 Task: Create a due date automation trigger when advanced on, 2 hours before a card is due add fields with custom field "Resume" set to a date between 1 and 7 days ago.
Action: Mouse moved to (850, 260)
Screenshot: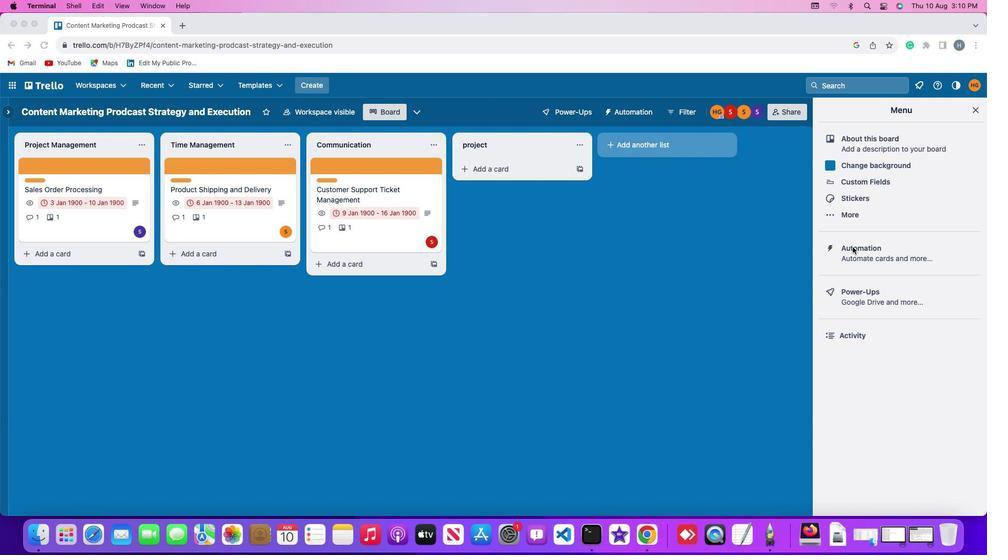 
Action: Mouse pressed left at (850, 260)
Screenshot: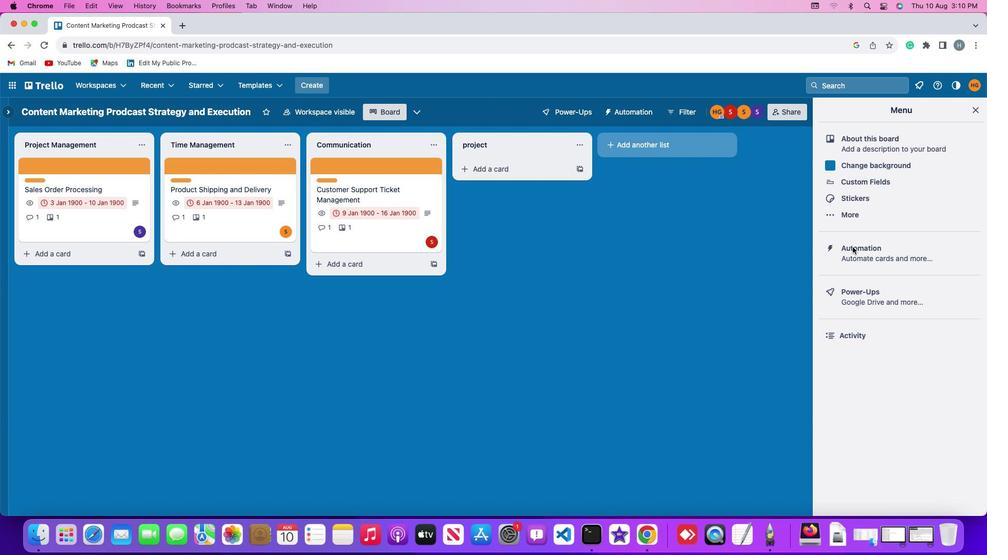 
Action: Mouse pressed left at (850, 260)
Screenshot: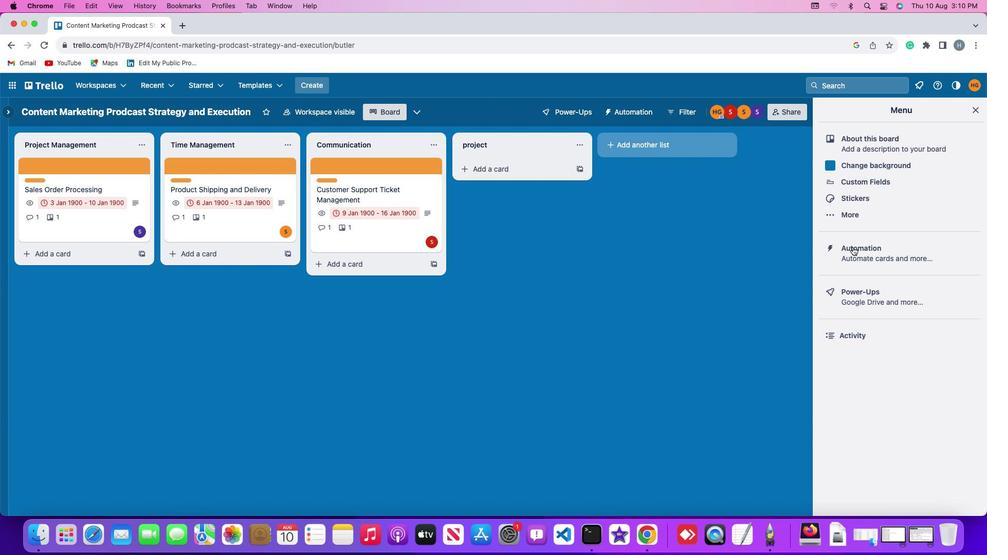 
Action: Mouse moved to (98, 257)
Screenshot: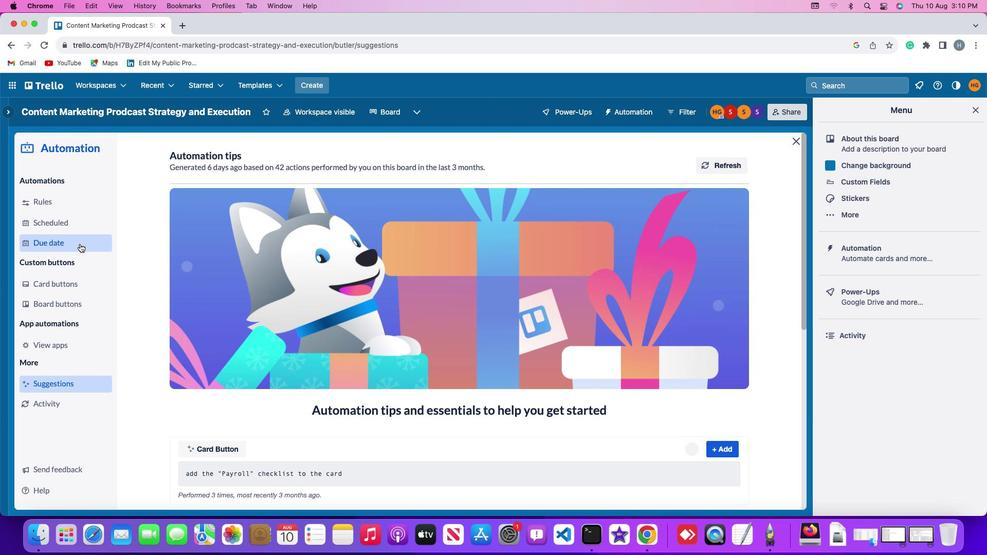 
Action: Mouse pressed left at (98, 257)
Screenshot: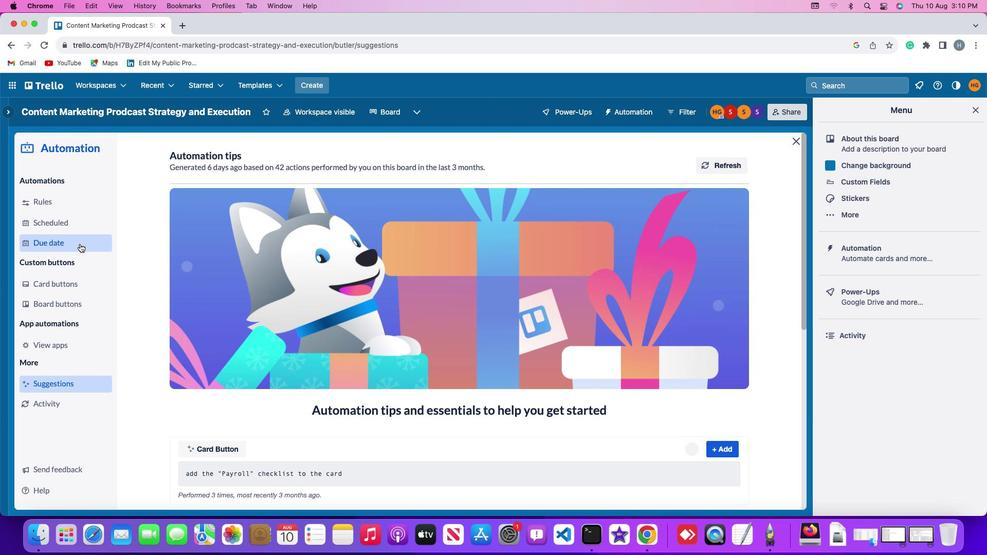 
Action: Mouse moved to (691, 181)
Screenshot: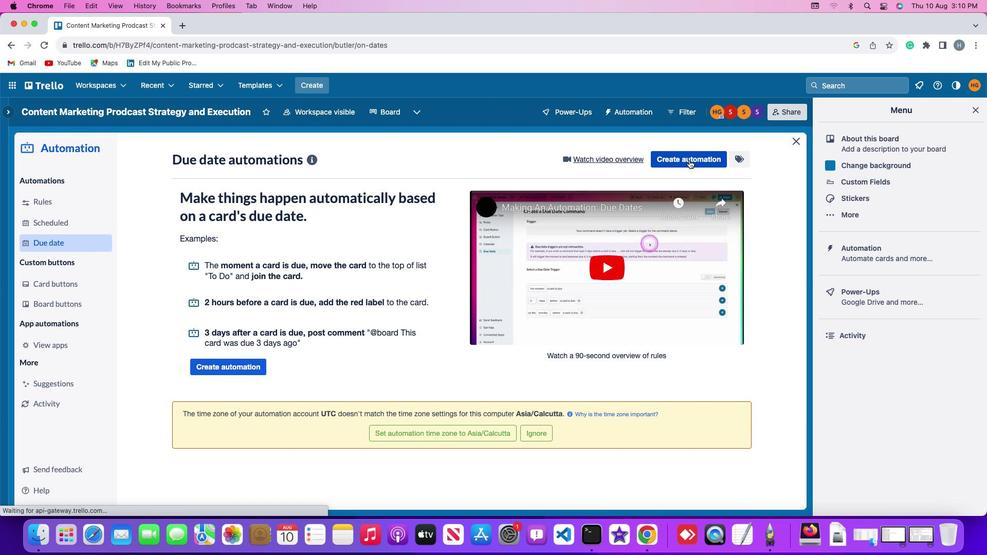 
Action: Mouse pressed left at (691, 181)
Screenshot: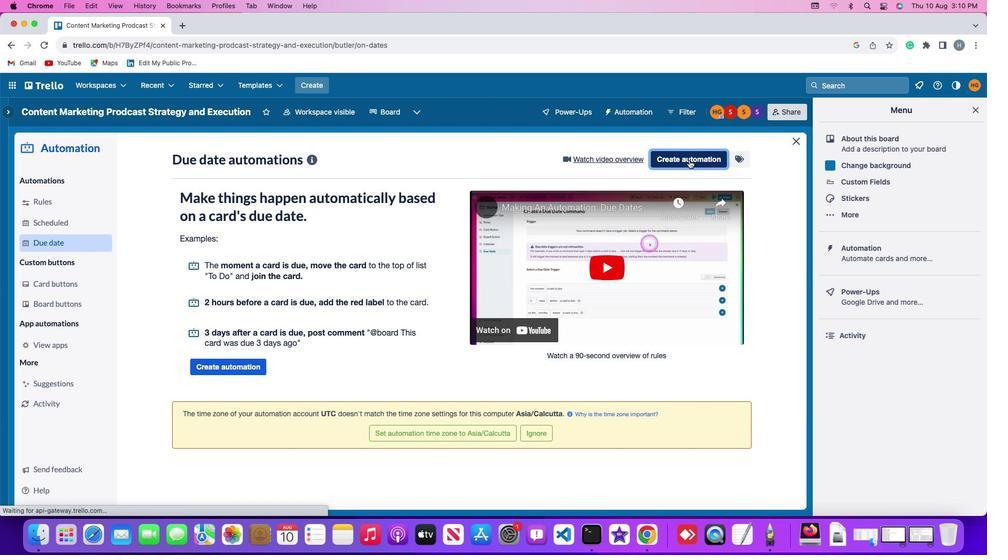 
Action: Mouse moved to (233, 265)
Screenshot: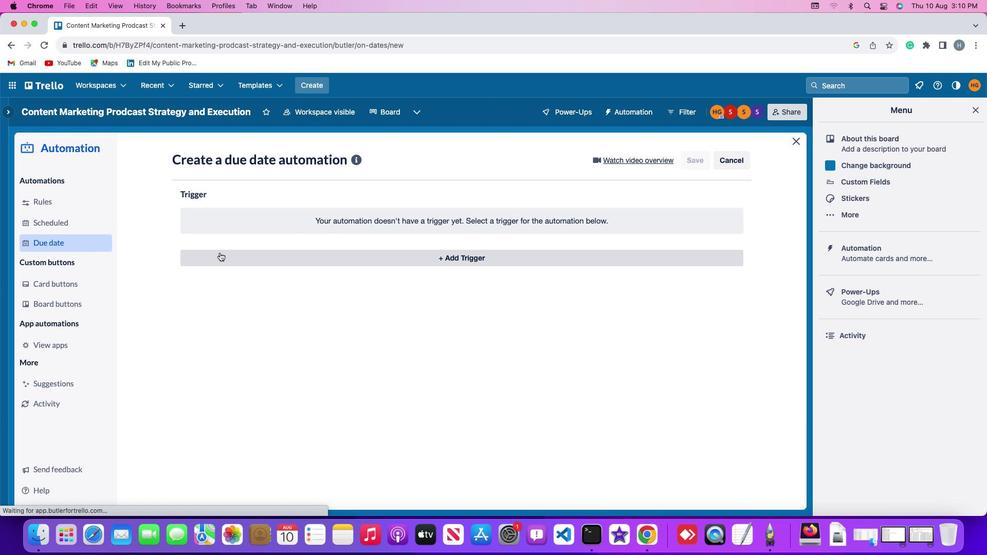 
Action: Mouse pressed left at (233, 265)
Screenshot: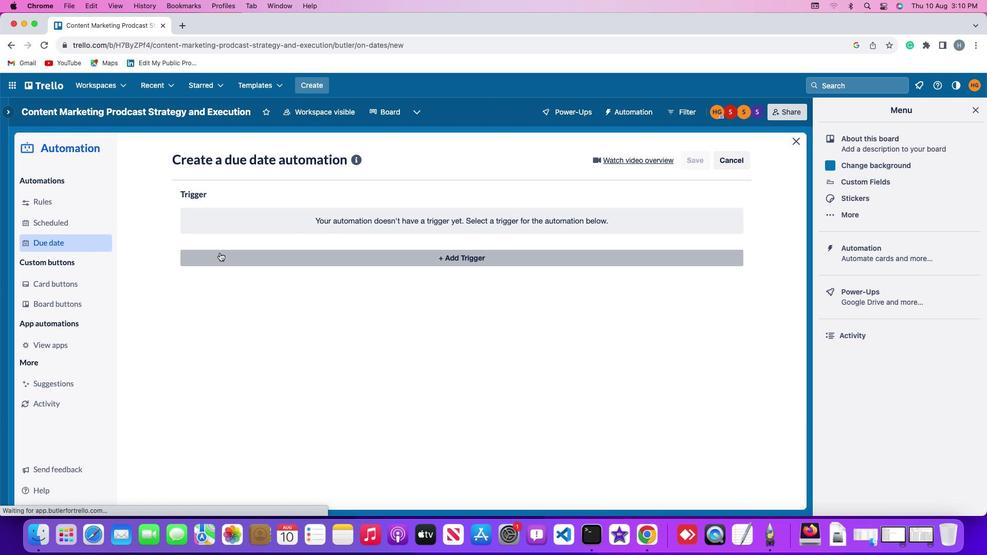 
Action: Mouse moved to (221, 408)
Screenshot: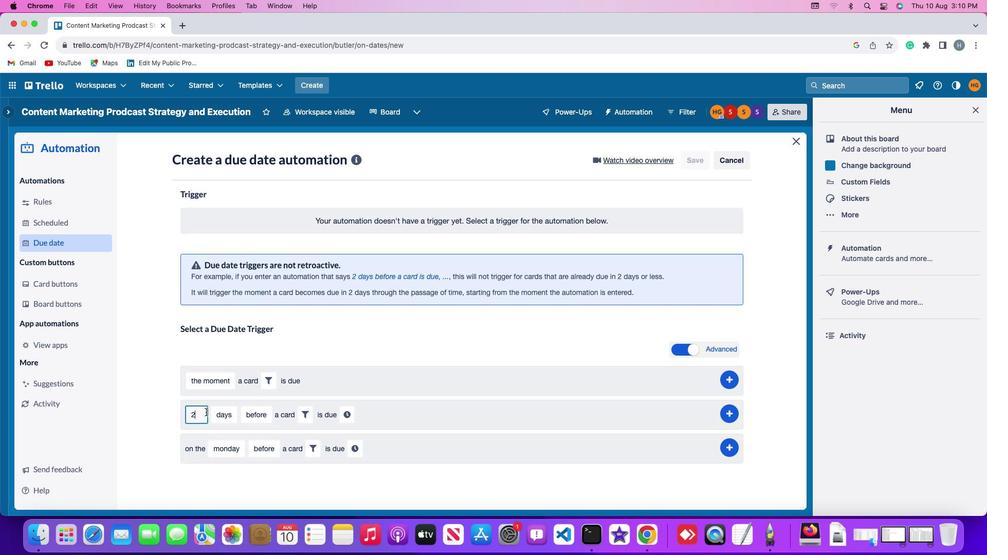
Action: Mouse pressed left at (221, 408)
Screenshot: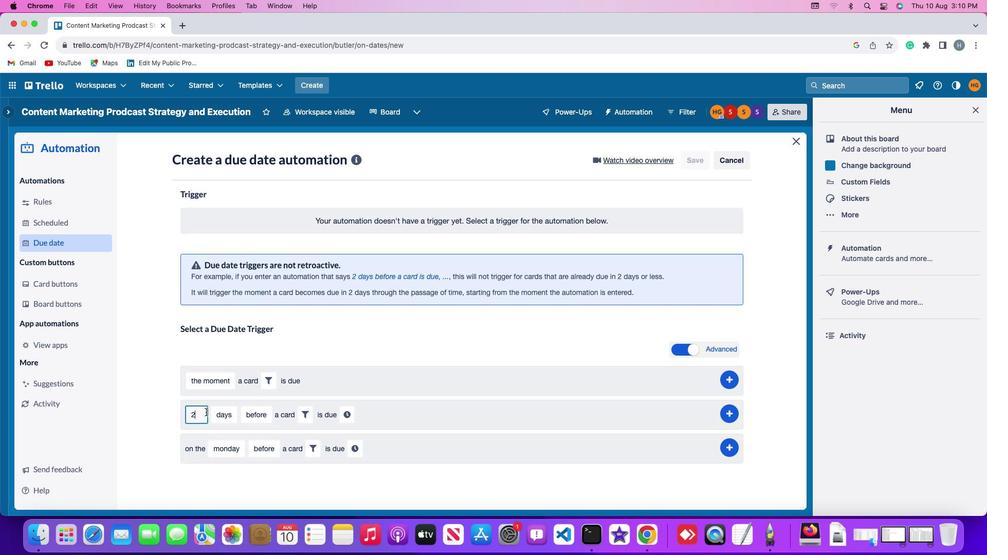 
Action: Mouse moved to (221, 409)
Screenshot: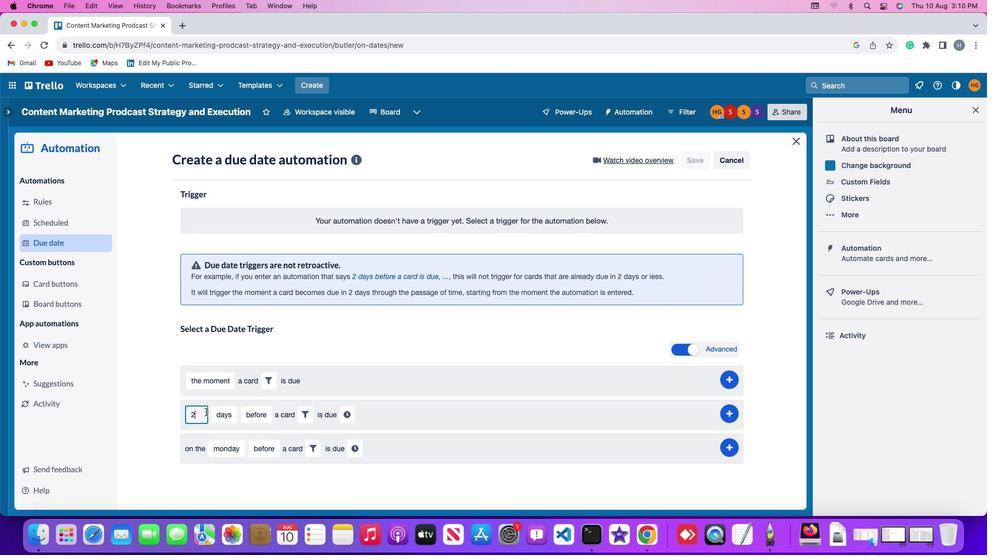 
Action: Key pressed Key.backspace
Screenshot: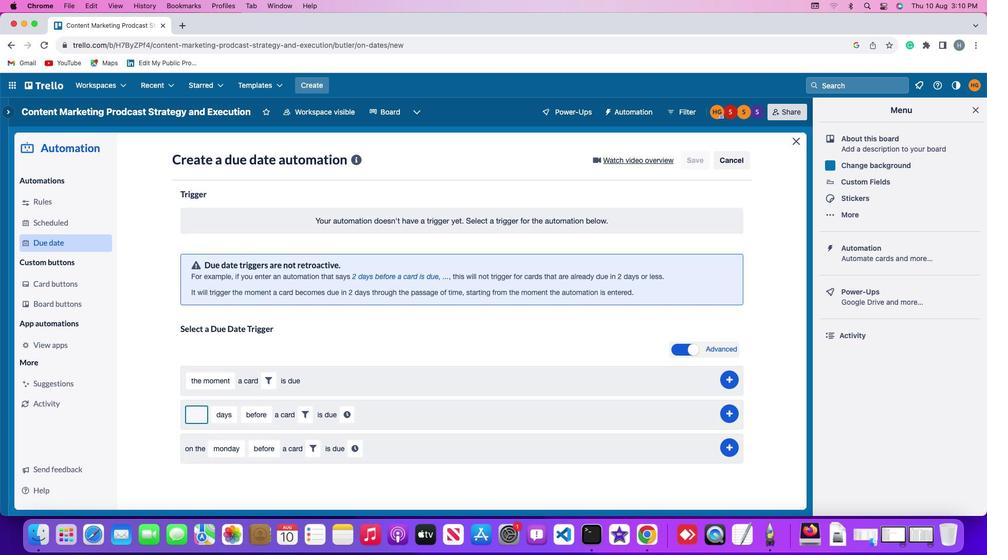 
Action: Mouse moved to (221, 409)
Screenshot: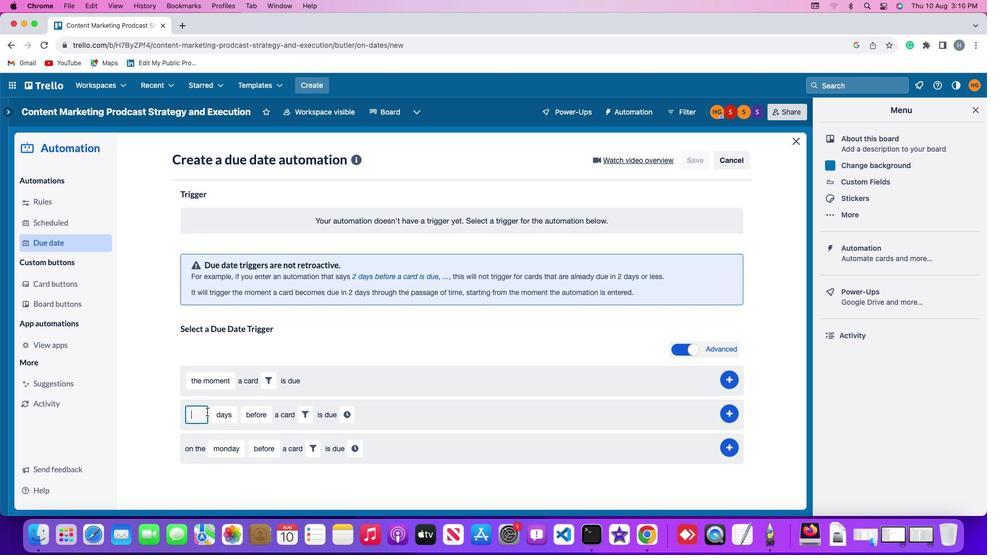 
Action: Key pressed '2'
Screenshot: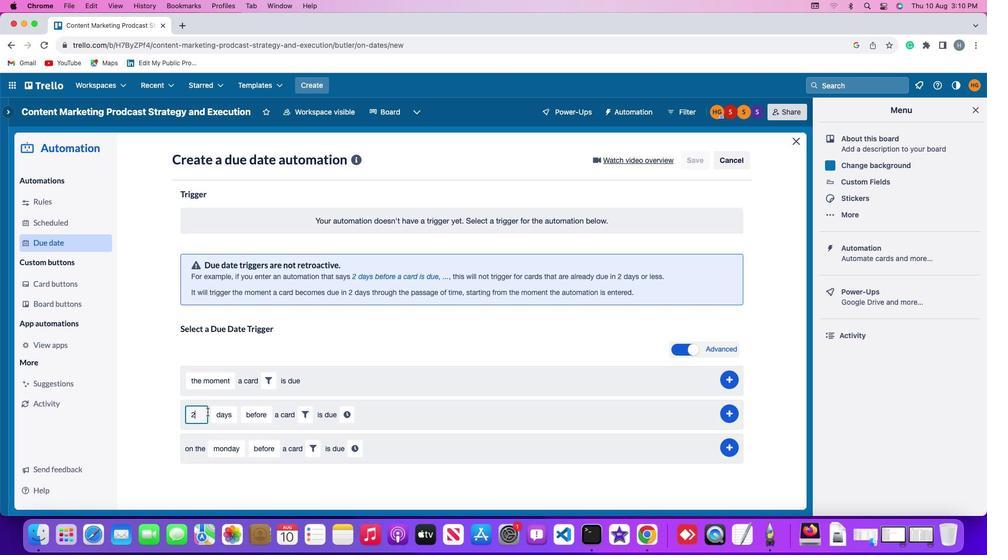 
Action: Mouse moved to (236, 411)
Screenshot: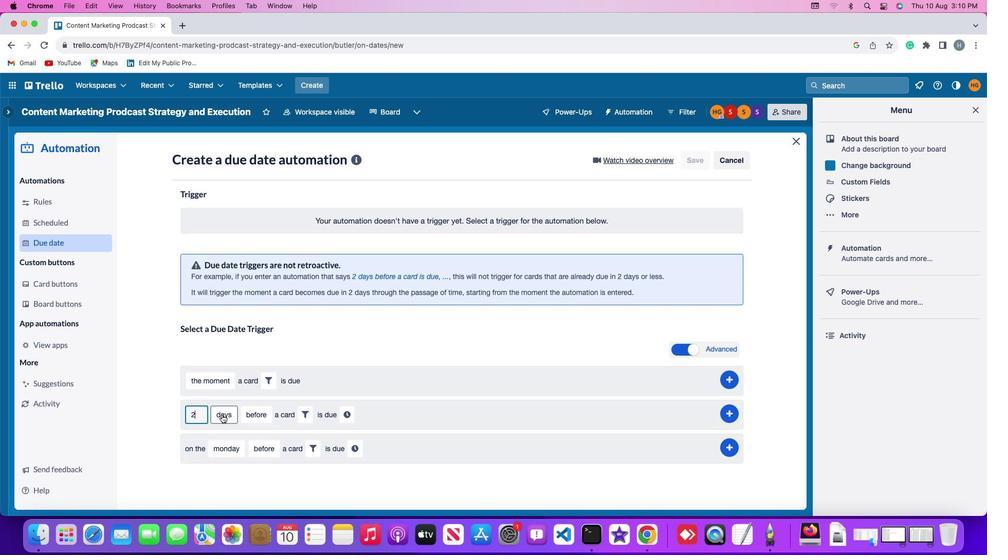 
Action: Mouse pressed left at (236, 411)
Screenshot: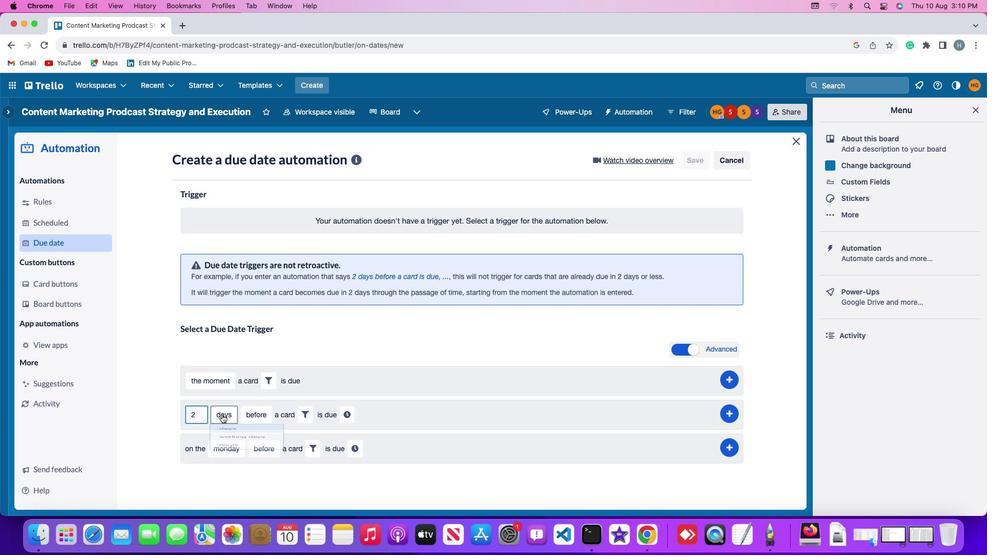 
Action: Mouse moved to (249, 468)
Screenshot: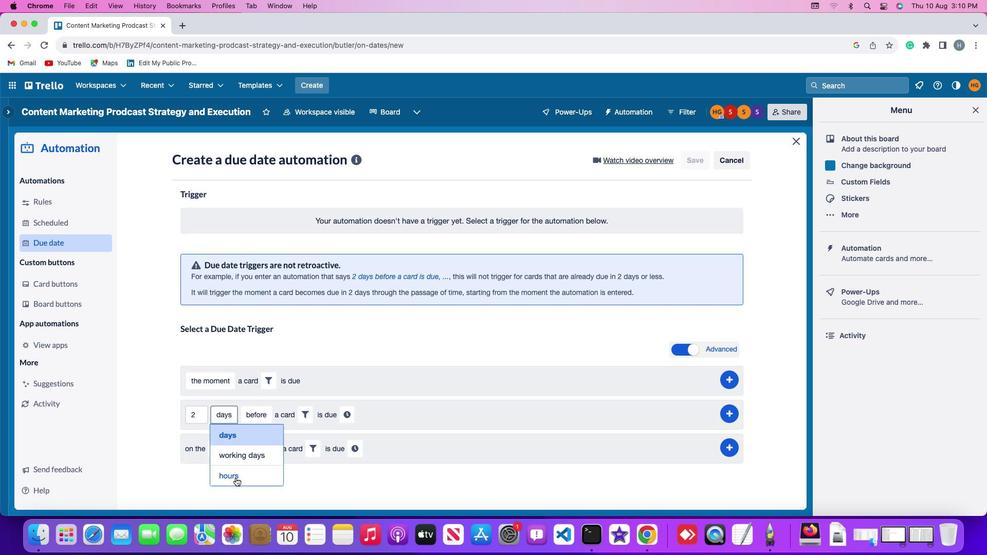 
Action: Mouse pressed left at (249, 468)
Screenshot: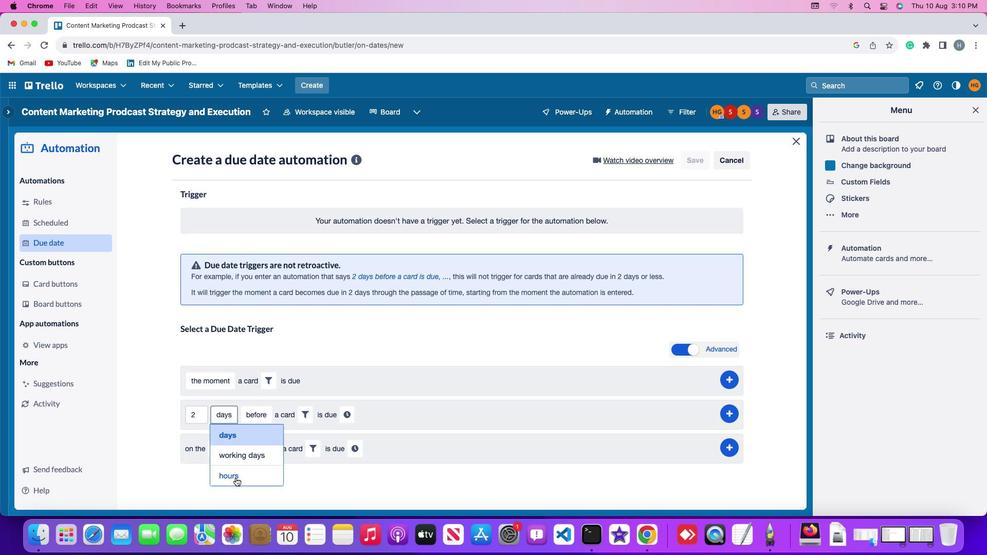 
Action: Mouse moved to (272, 413)
Screenshot: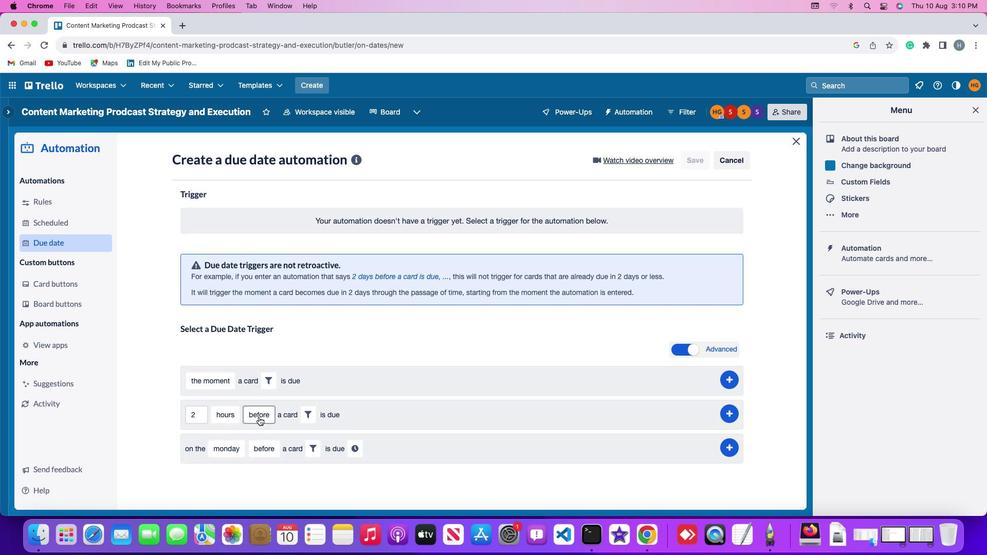 
Action: Mouse pressed left at (272, 413)
Screenshot: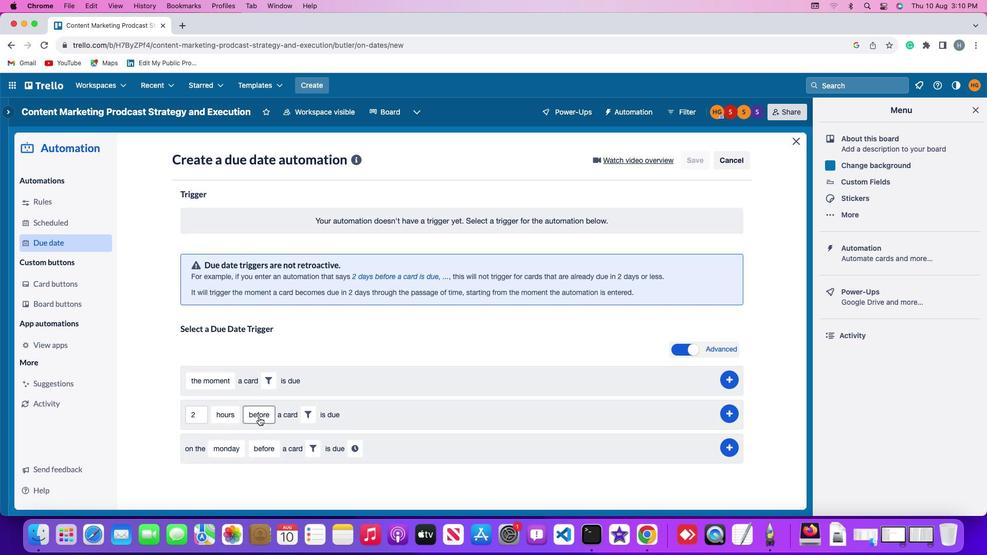 
Action: Mouse moved to (276, 426)
Screenshot: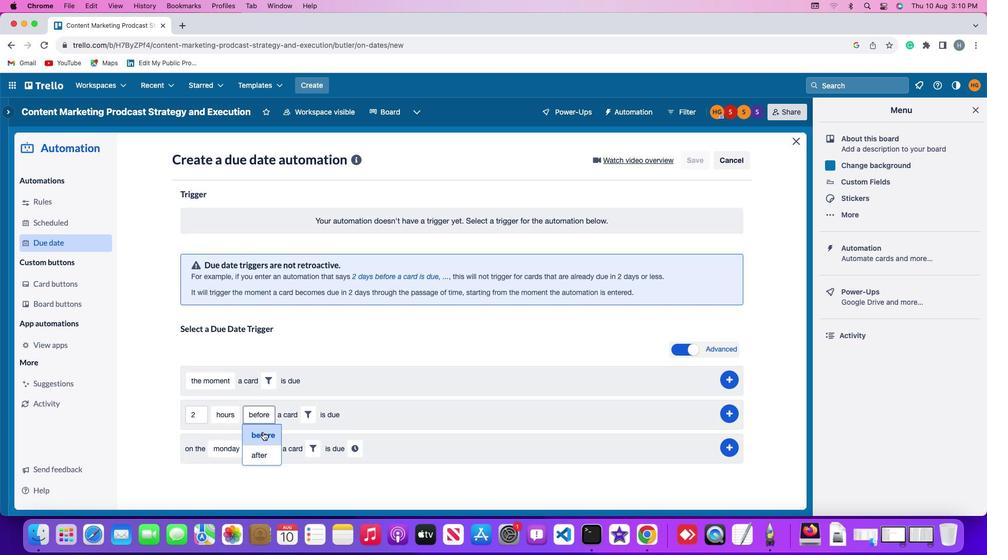 
Action: Mouse pressed left at (276, 426)
Screenshot: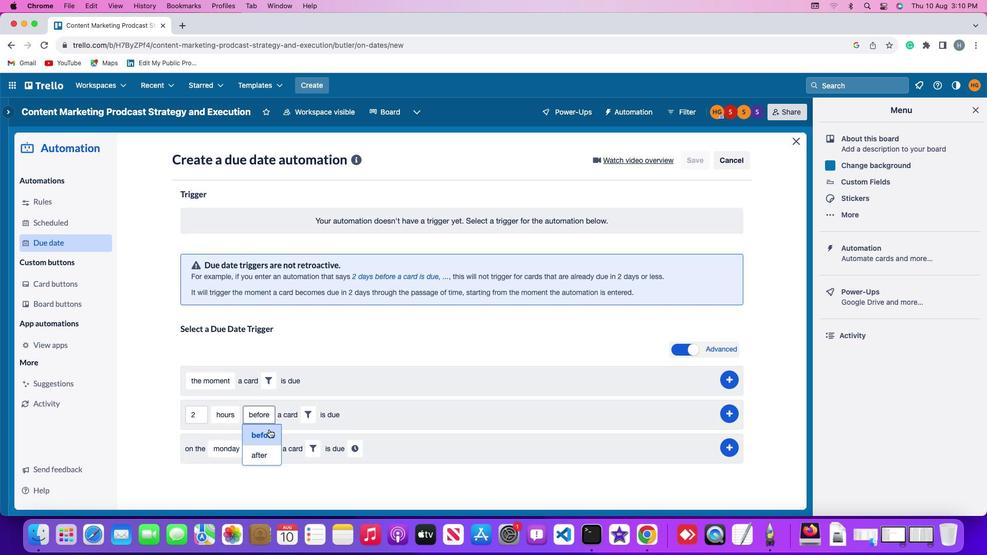 
Action: Mouse moved to (323, 411)
Screenshot: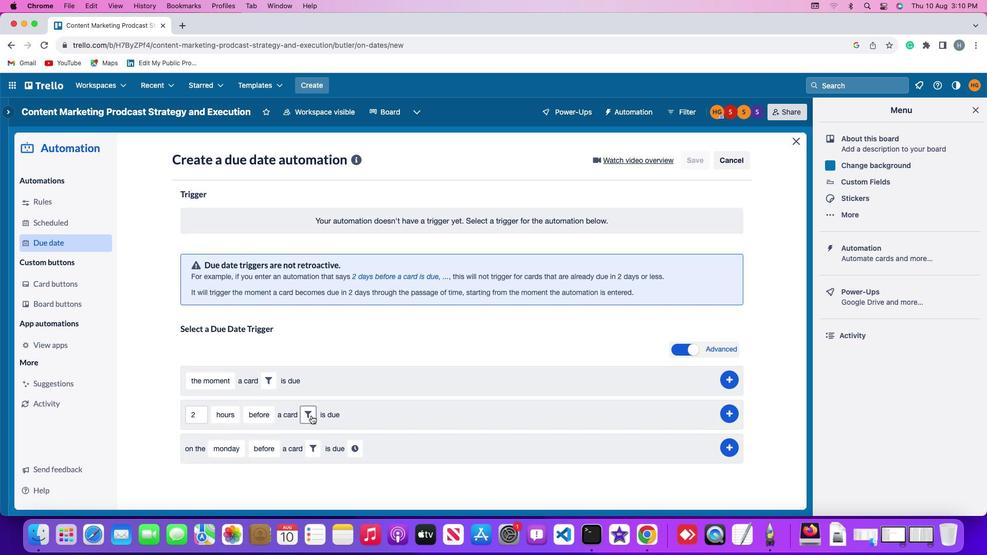 
Action: Mouse pressed left at (323, 411)
Screenshot: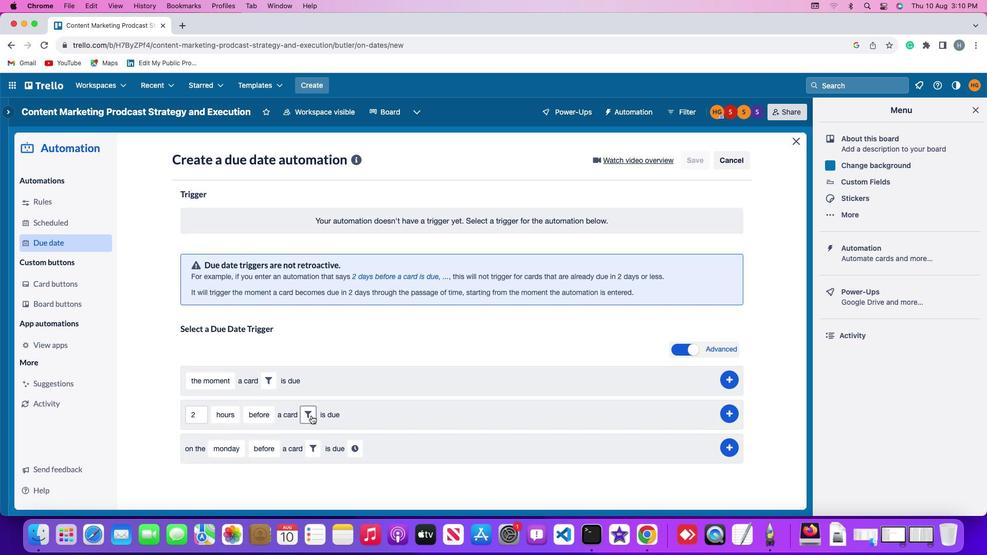 
Action: Mouse moved to (481, 441)
Screenshot: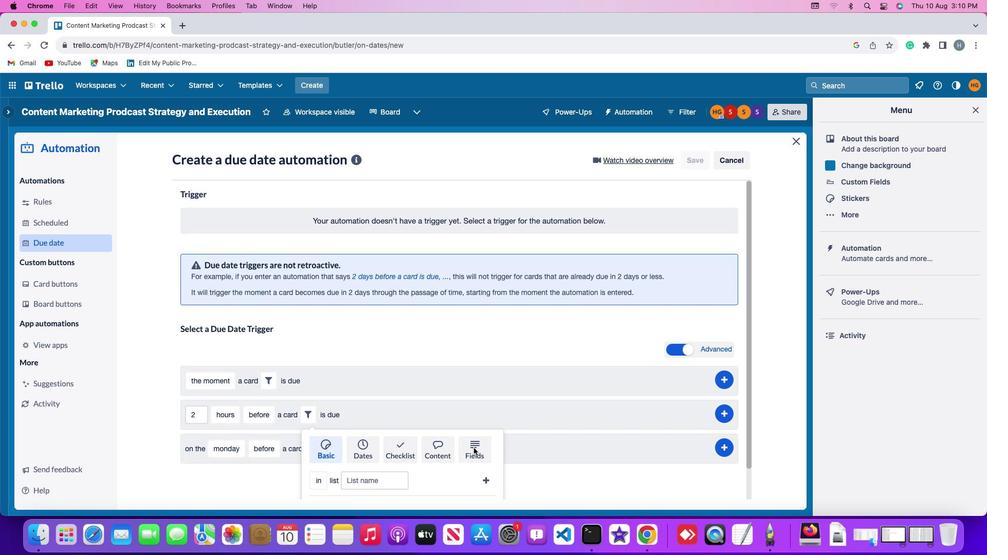 
Action: Mouse pressed left at (481, 441)
Screenshot: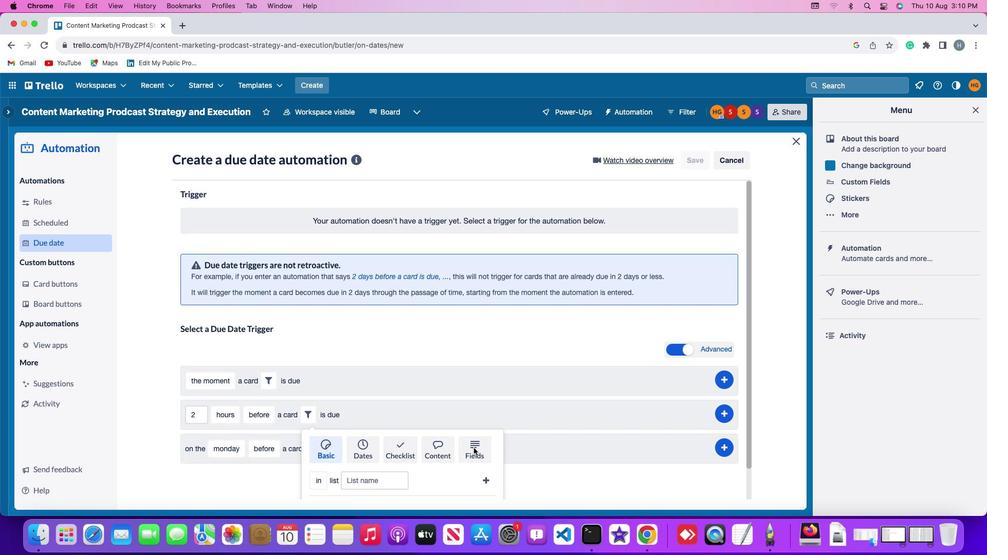 
Action: Mouse moved to (294, 465)
Screenshot: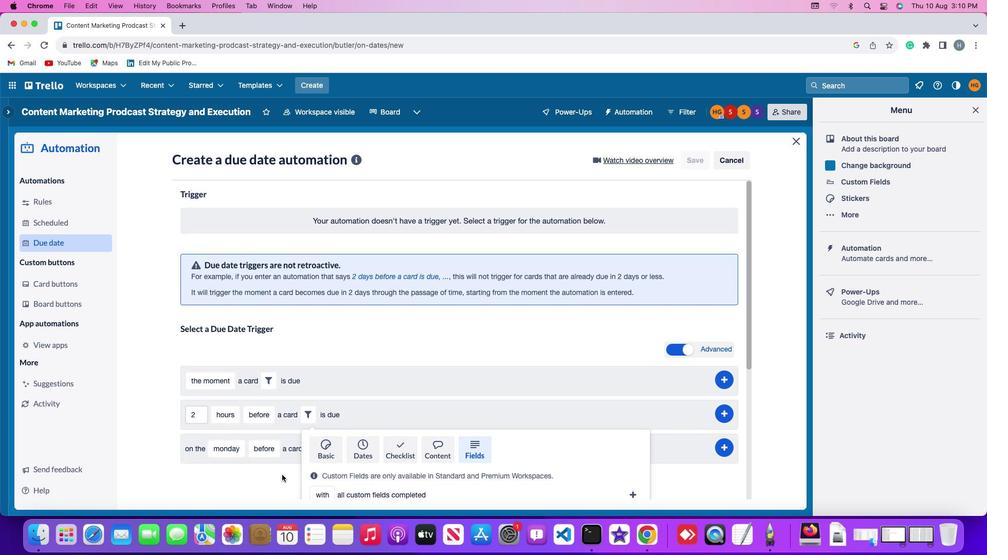 
Action: Mouse scrolled (294, 465) with delta (20, 36)
Screenshot: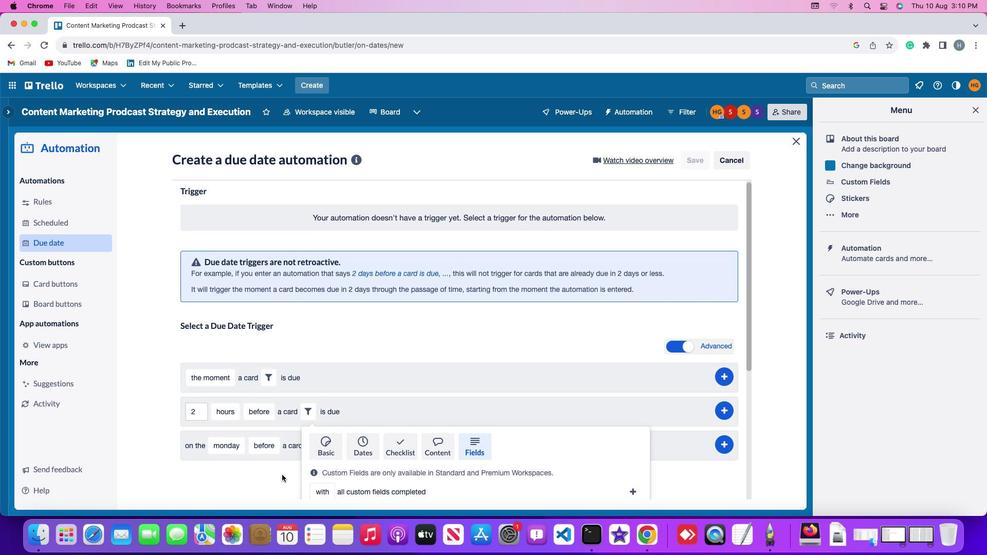 
Action: Mouse scrolled (294, 465) with delta (20, 36)
Screenshot: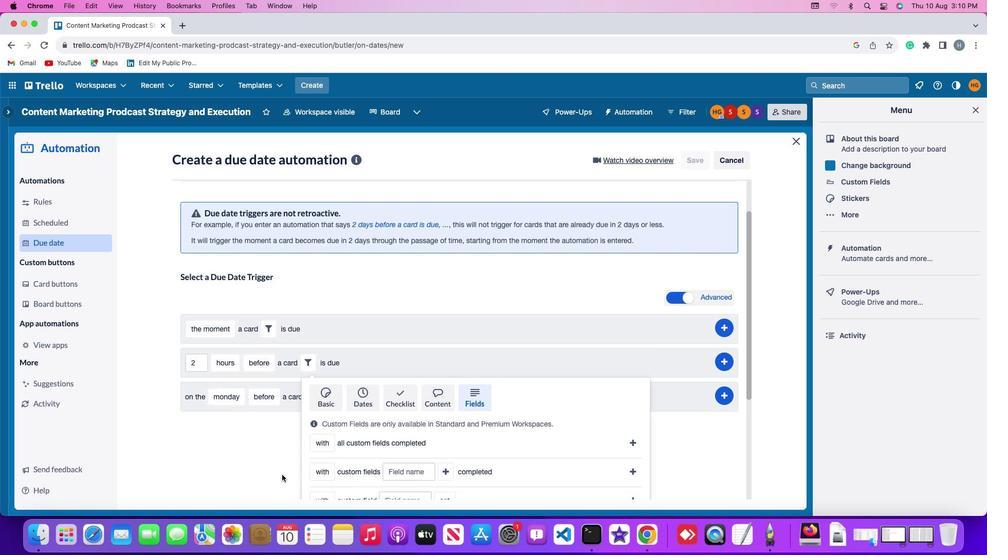 
Action: Mouse scrolled (294, 465) with delta (20, 34)
Screenshot: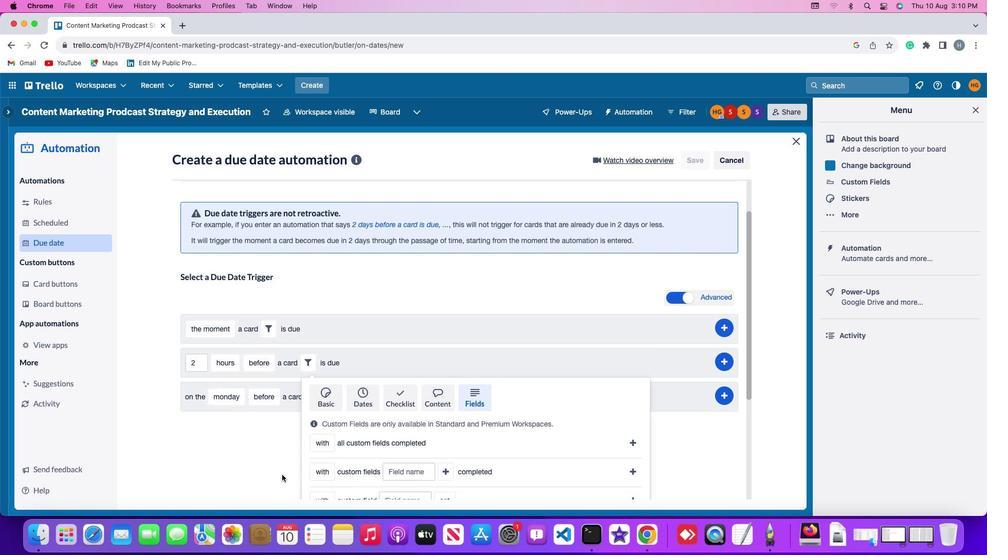 
Action: Mouse scrolled (294, 465) with delta (20, 34)
Screenshot: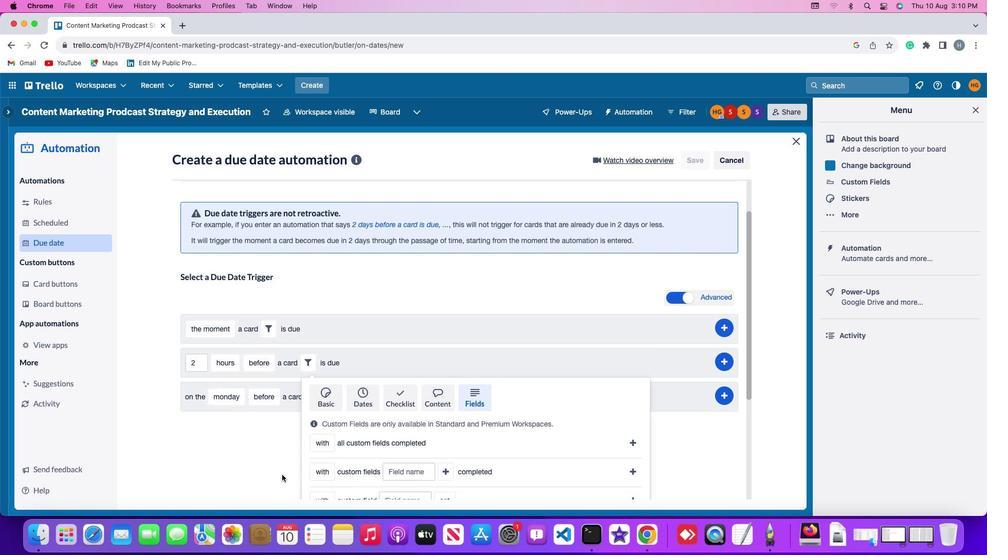 
Action: Mouse scrolled (294, 465) with delta (20, 33)
Screenshot: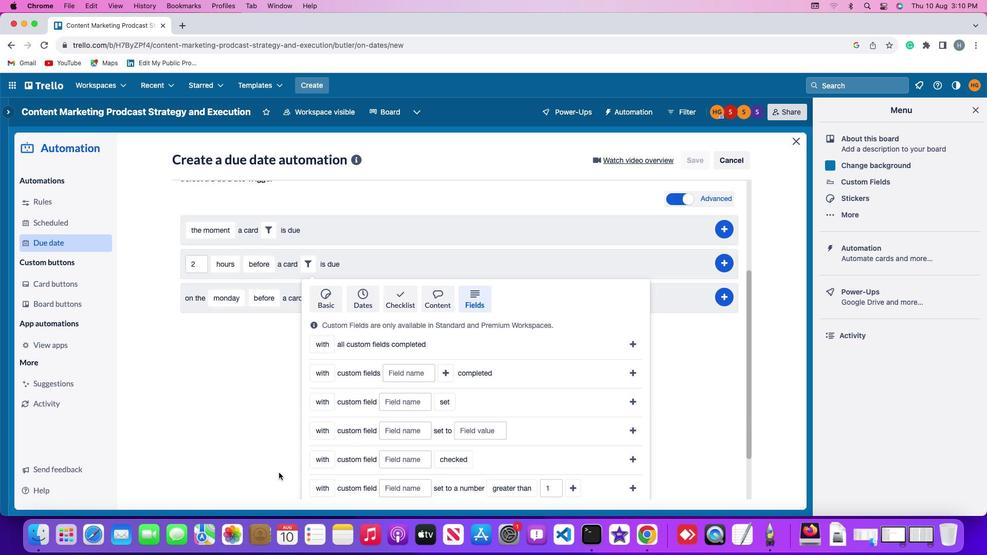 
Action: Mouse scrolled (294, 465) with delta (20, 33)
Screenshot: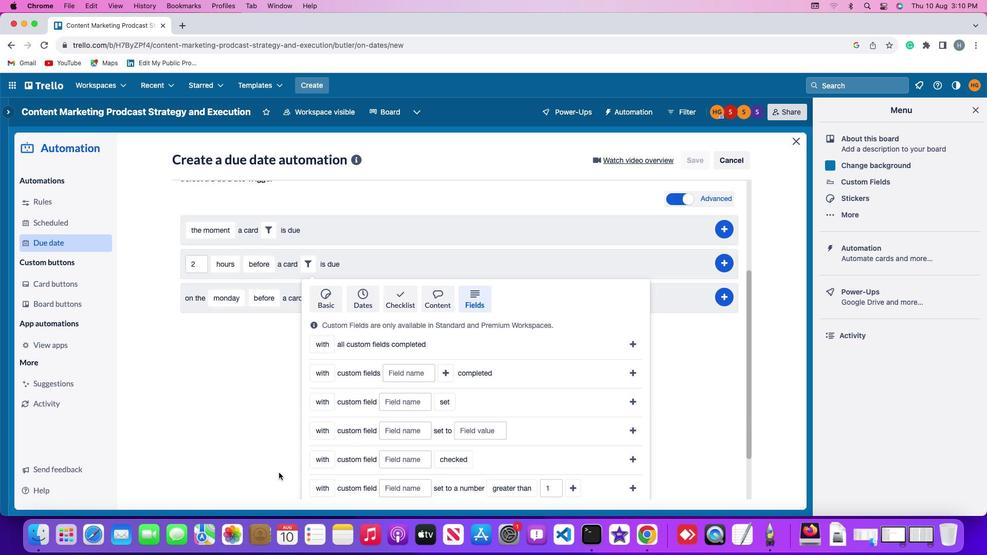 
Action: Mouse moved to (291, 463)
Screenshot: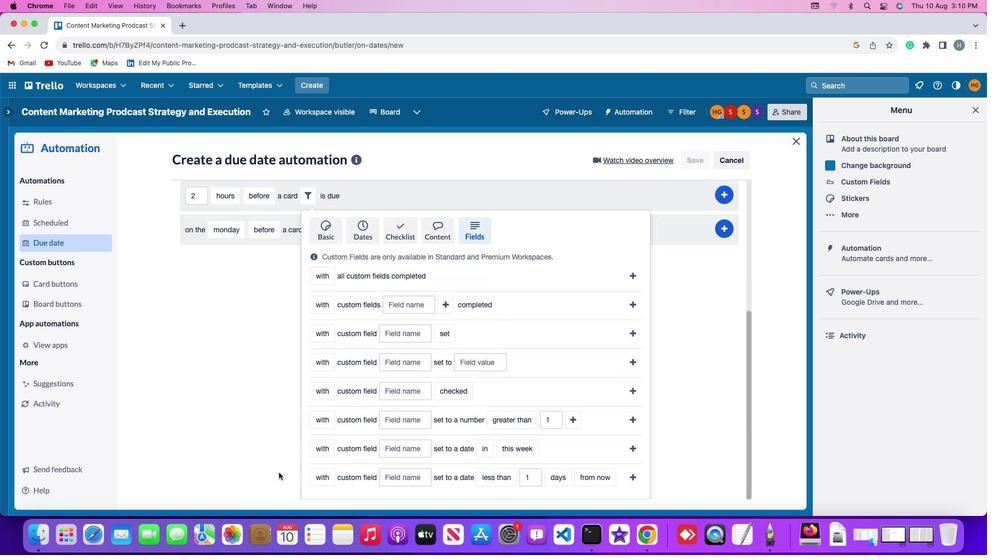 
Action: Mouse scrolled (291, 463) with delta (20, 36)
Screenshot: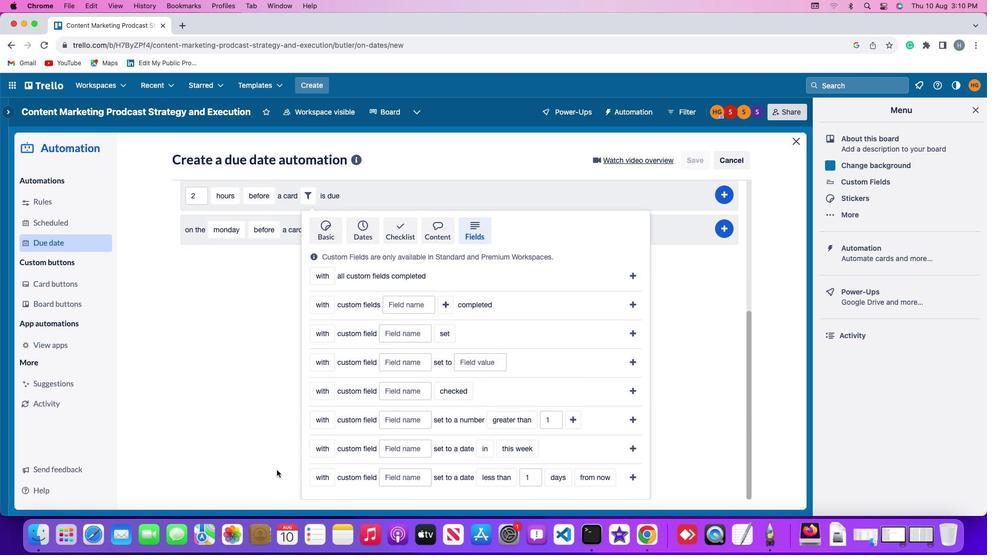 
Action: Mouse moved to (291, 463)
Screenshot: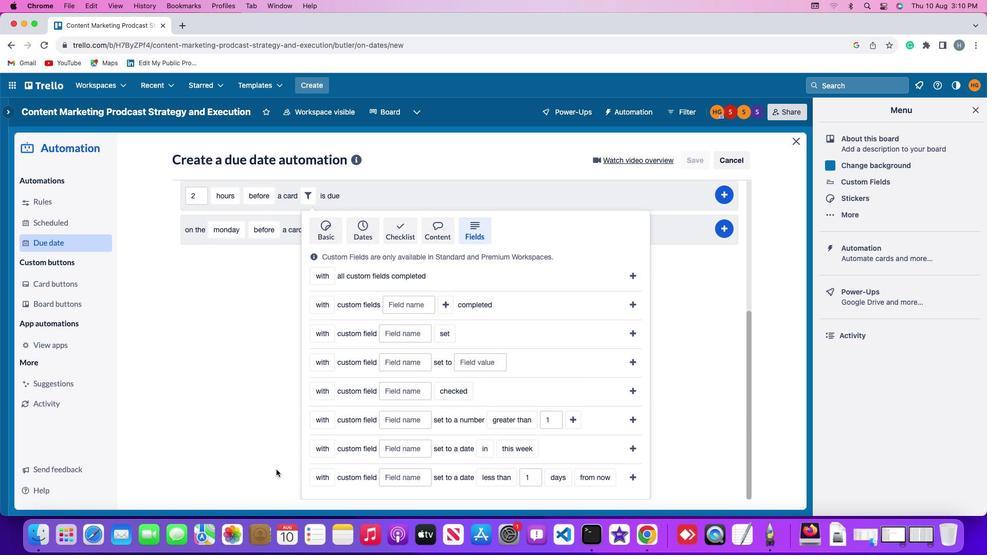 
Action: Mouse scrolled (291, 463) with delta (20, 36)
Screenshot: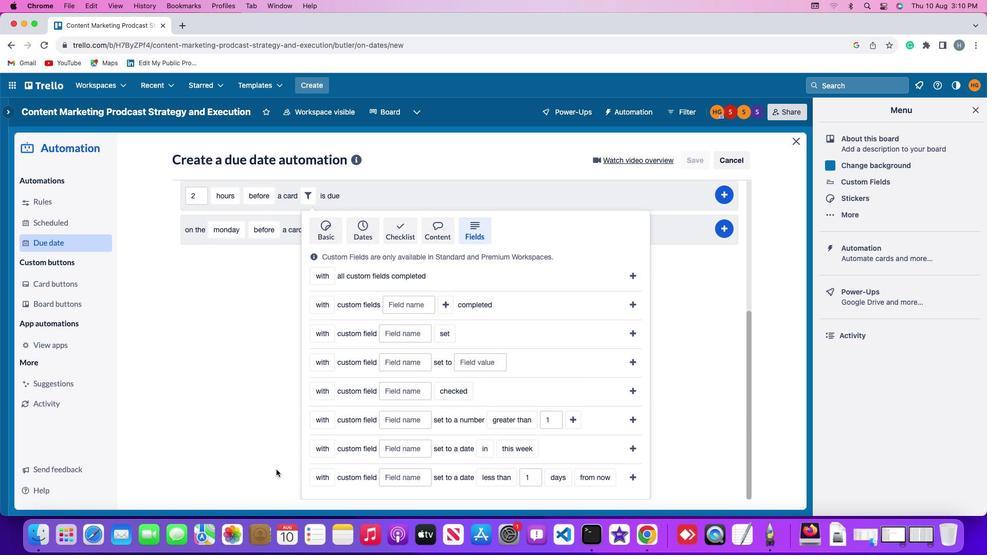 
Action: Mouse moved to (289, 460)
Screenshot: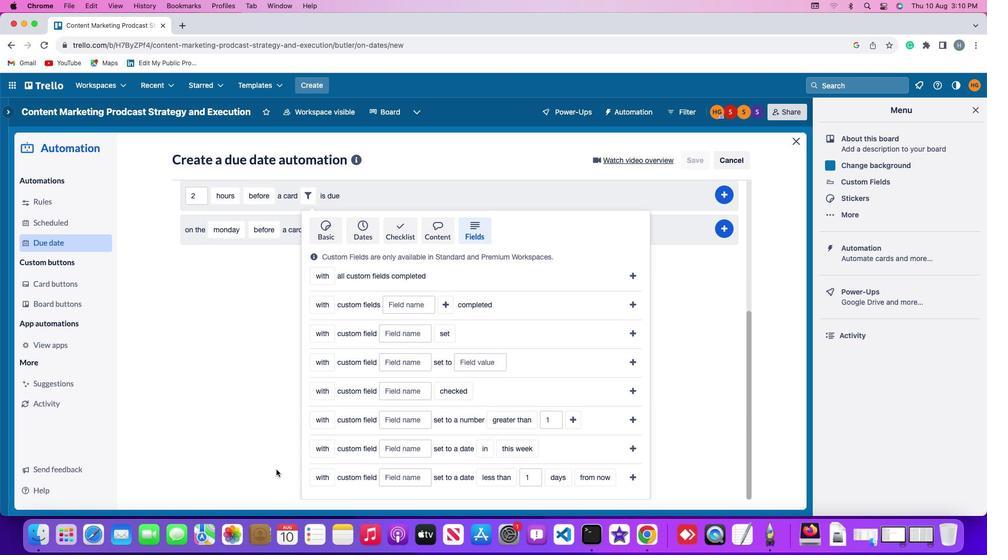 
Action: Mouse scrolled (289, 460) with delta (20, 35)
Screenshot: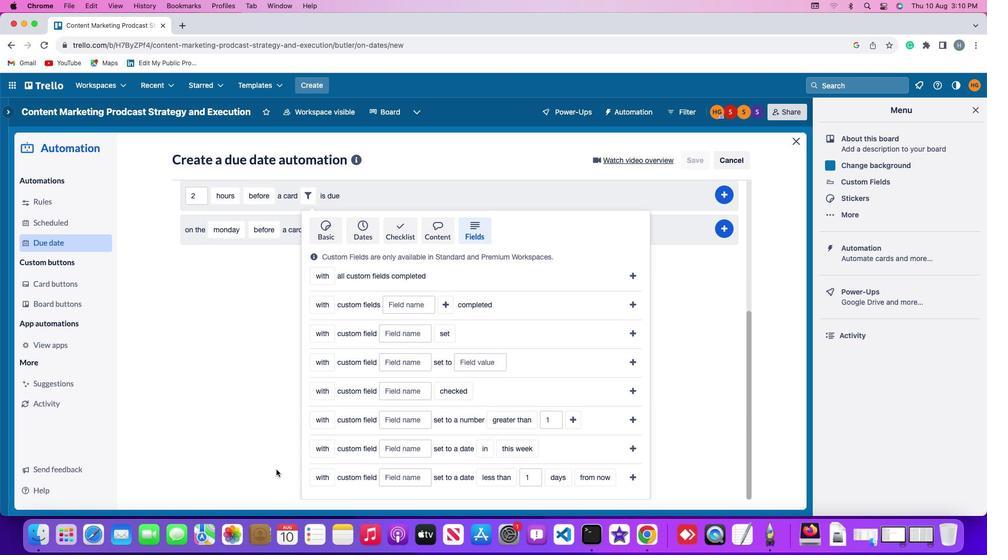 
Action: Mouse moved to (342, 466)
Screenshot: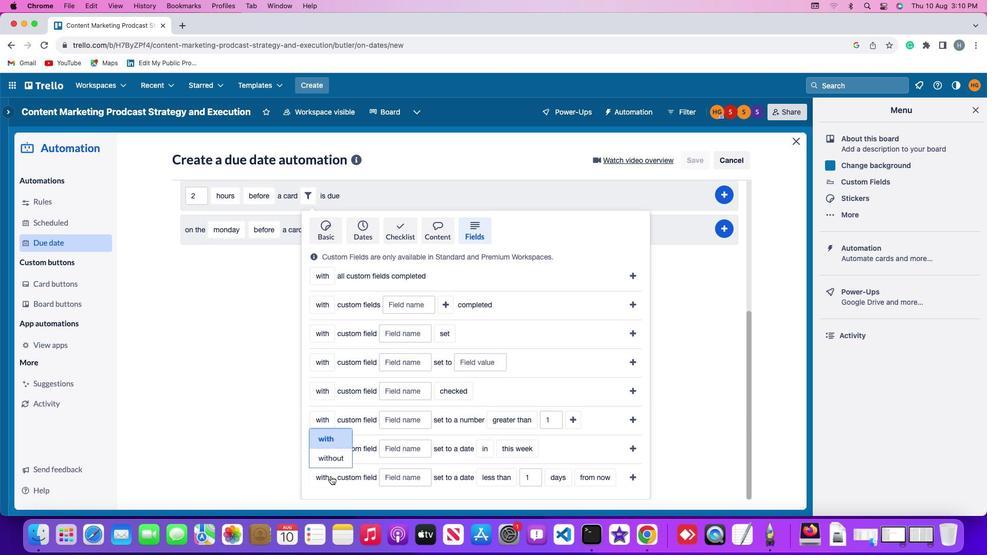
Action: Mouse pressed left at (342, 466)
Screenshot: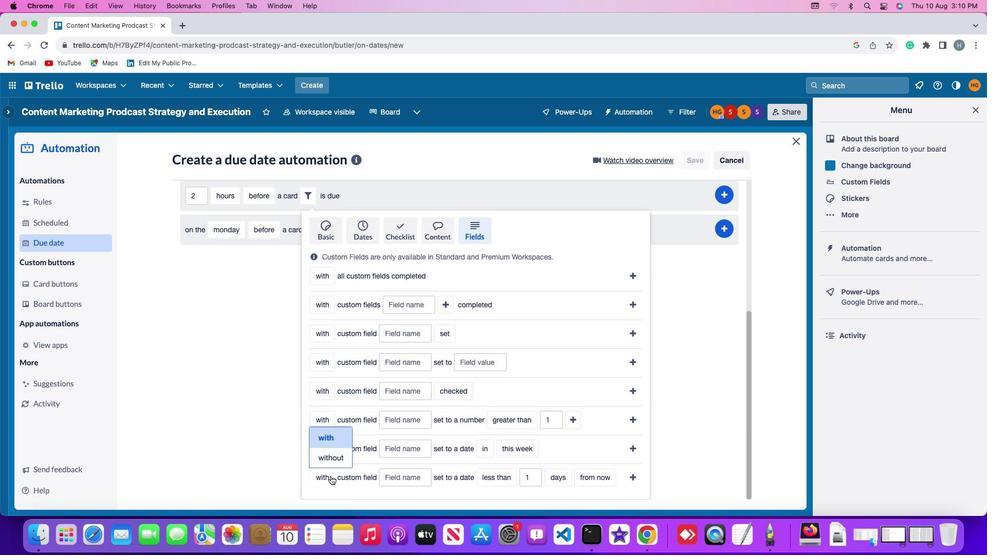 
Action: Mouse moved to (344, 434)
Screenshot: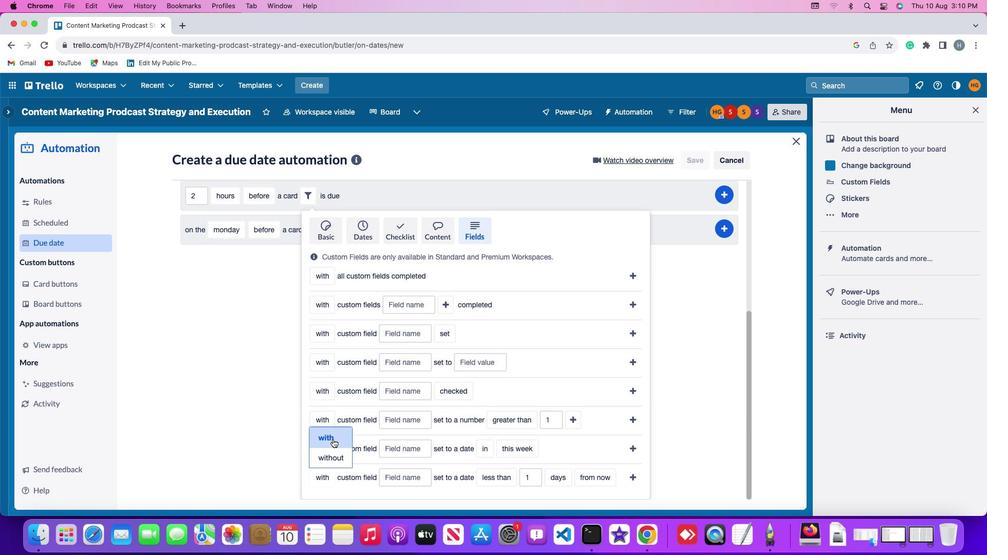 
Action: Mouse pressed left at (344, 434)
Screenshot: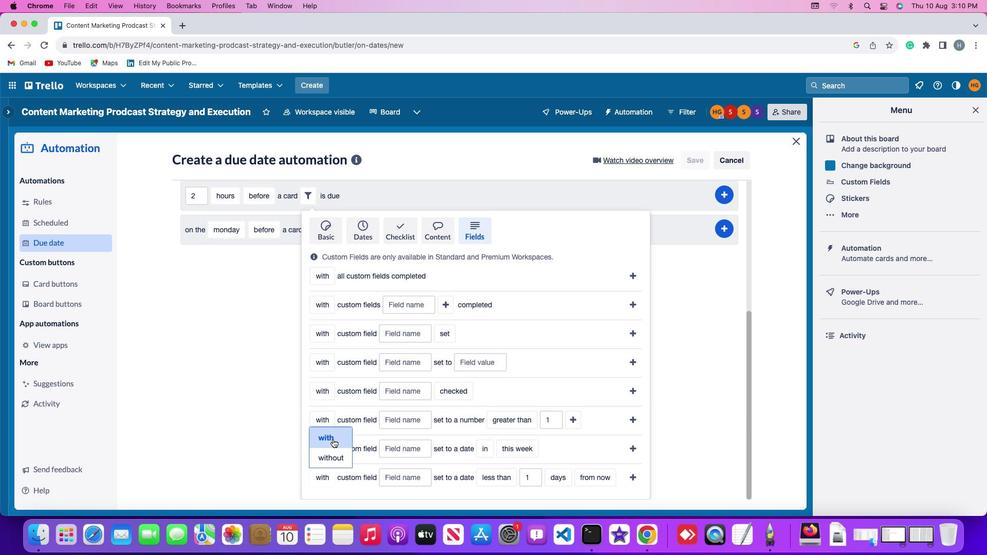 
Action: Mouse moved to (413, 465)
Screenshot: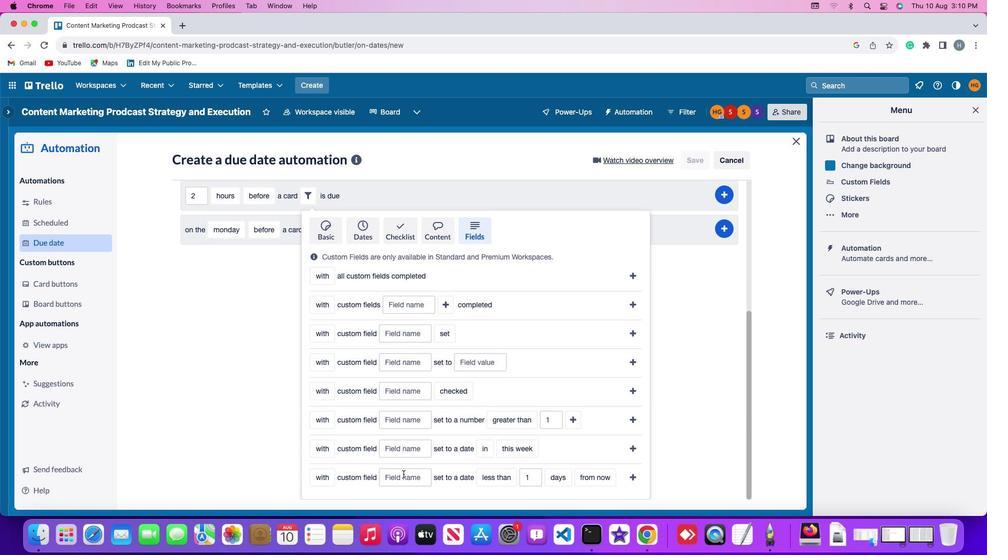 
Action: Mouse pressed left at (413, 465)
Screenshot: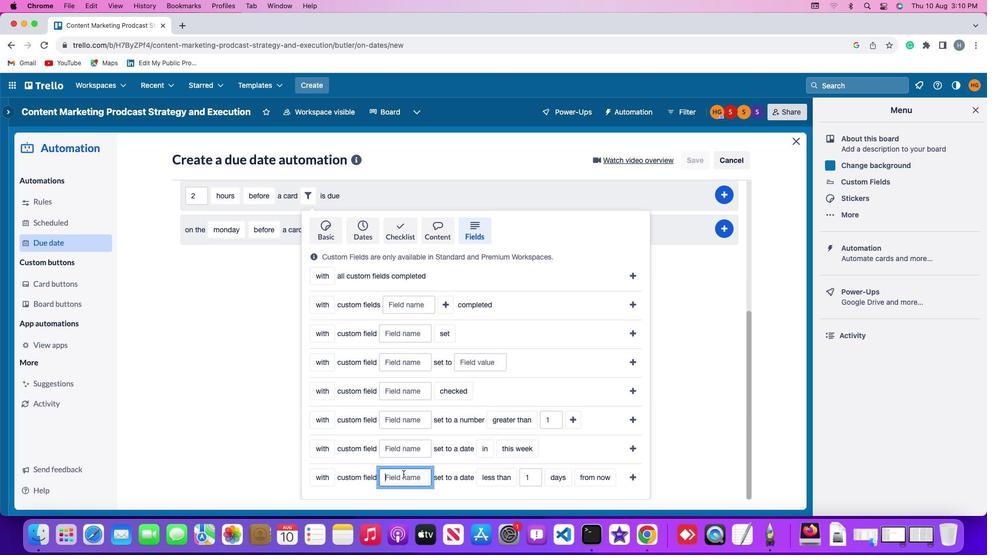 
Action: Mouse moved to (413, 465)
Screenshot: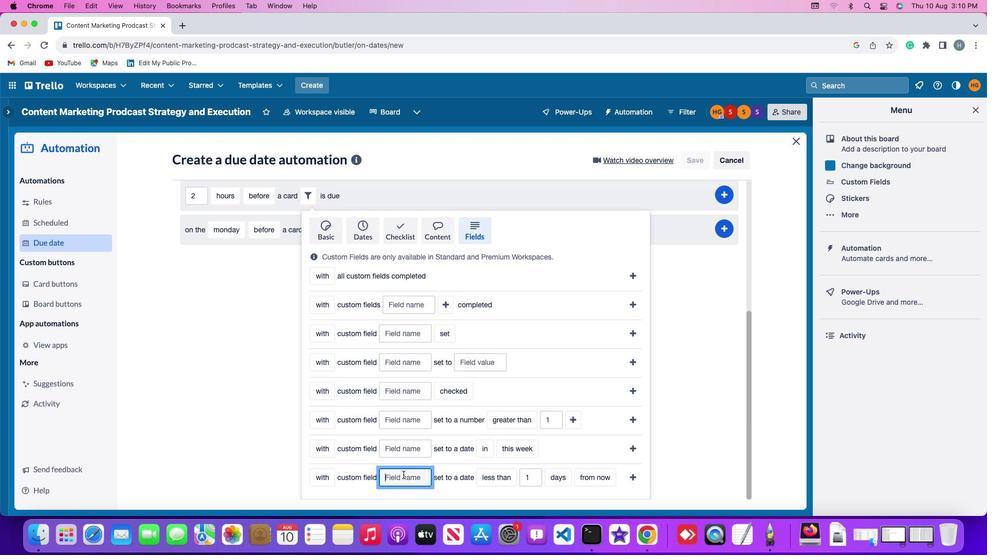 
Action: Key pressed Key.shift'R''e''s''u''m''e'
Screenshot: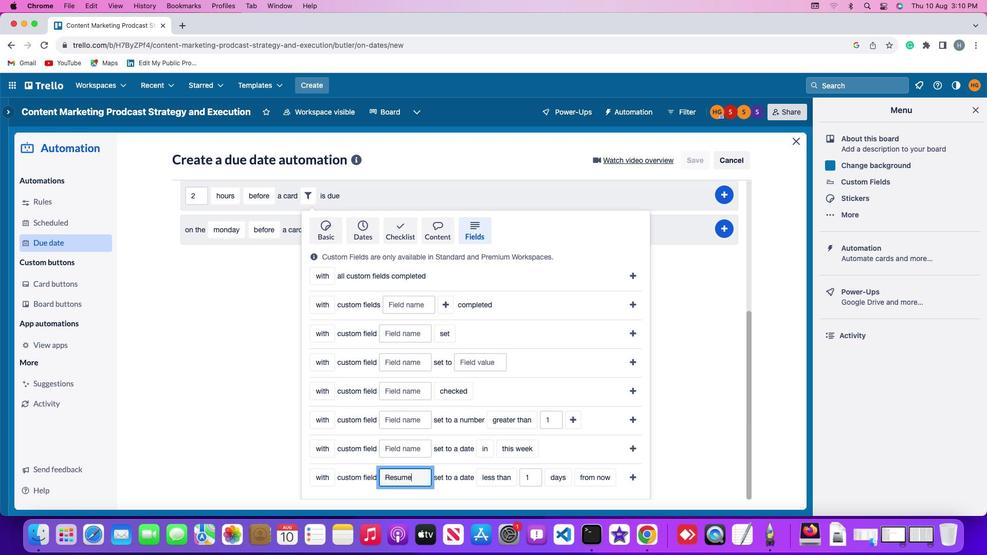
Action: Mouse moved to (509, 473)
Screenshot: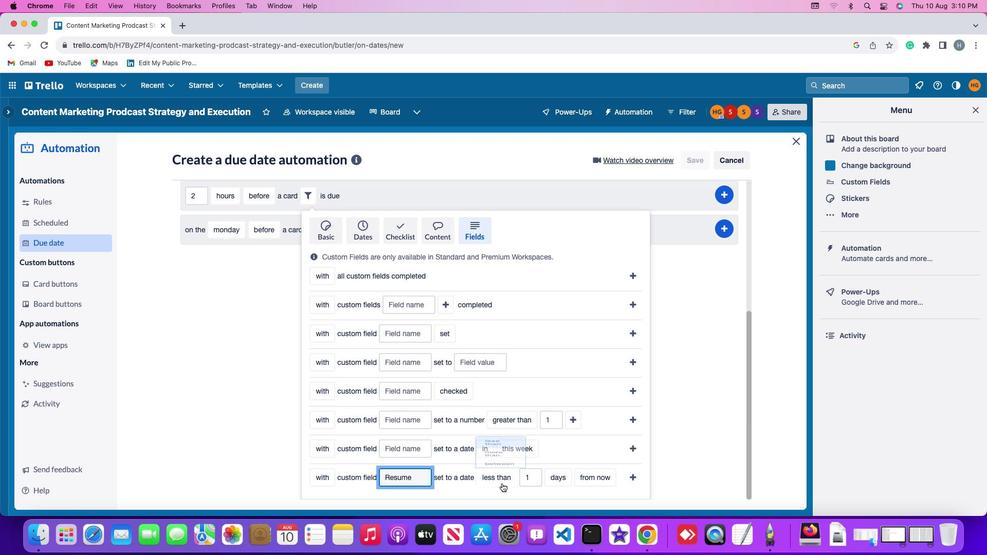 
Action: Mouse pressed left at (509, 473)
Screenshot: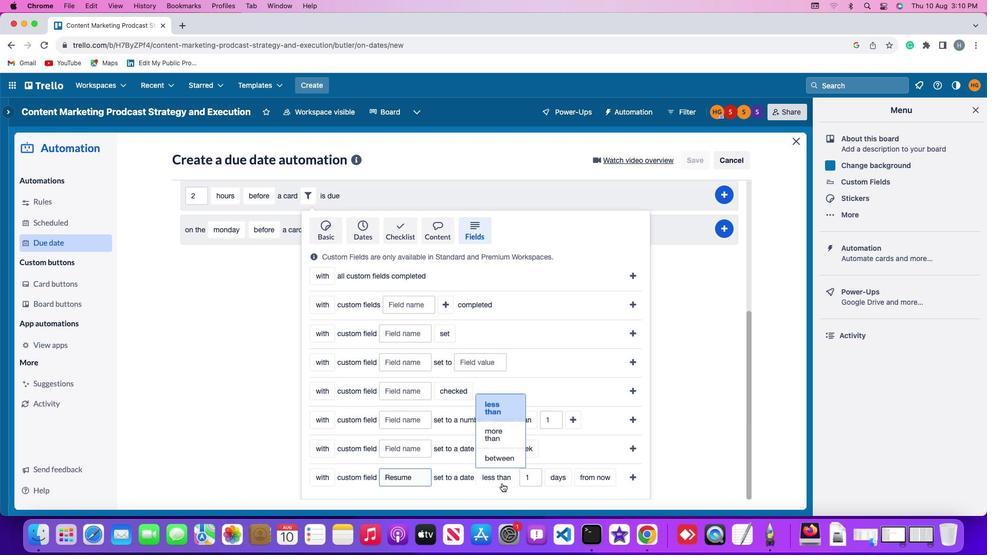 
Action: Mouse moved to (513, 446)
Screenshot: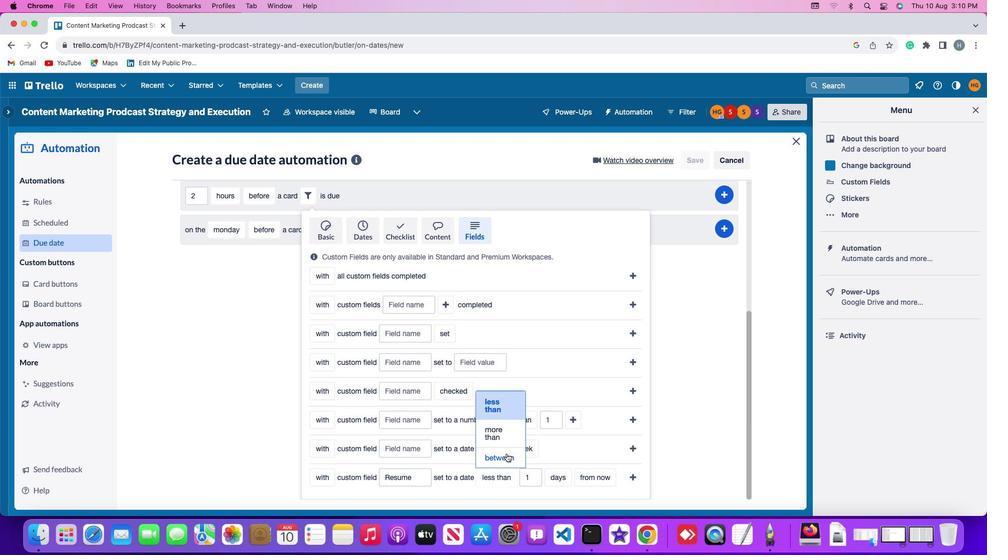 
Action: Mouse pressed left at (513, 446)
Screenshot: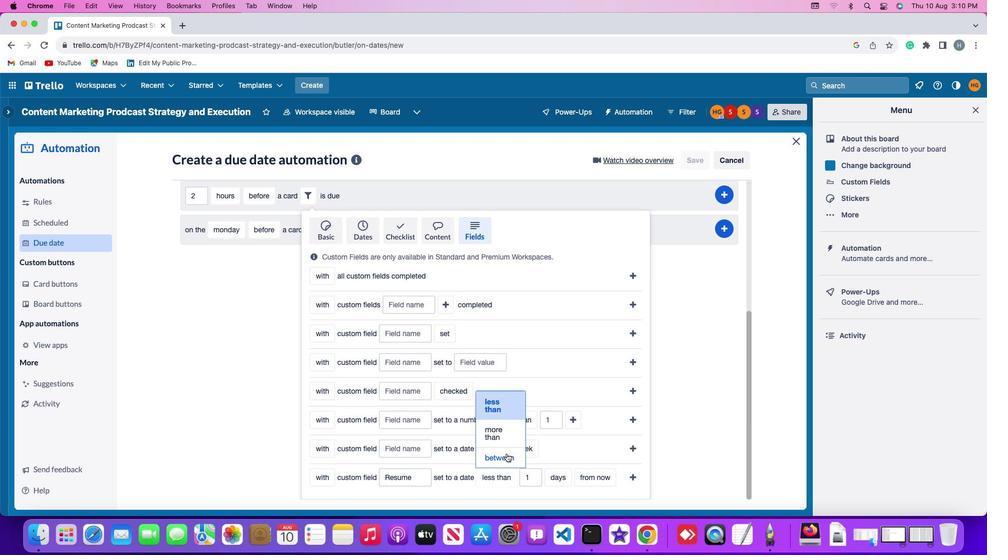 
Action: Mouse moved to (540, 468)
Screenshot: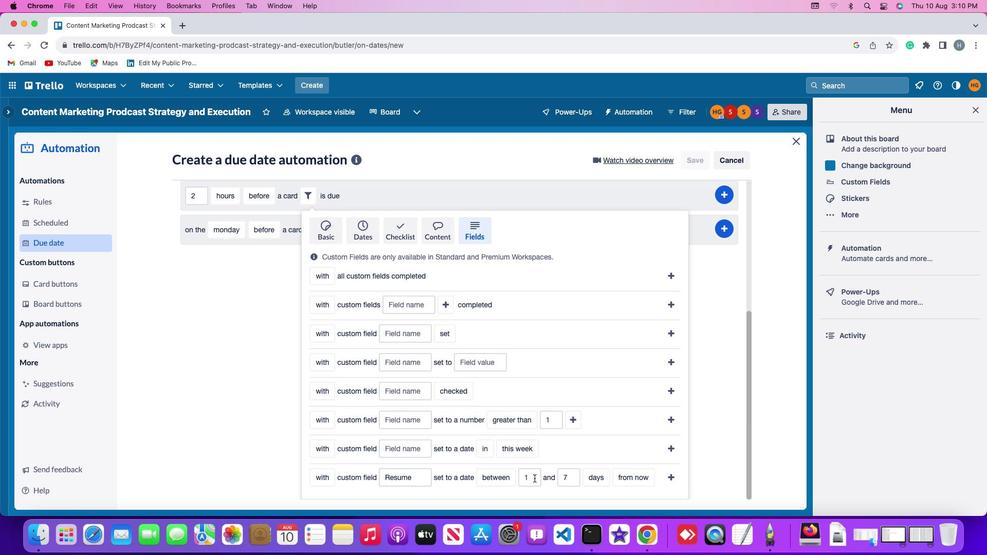 
Action: Mouse pressed left at (540, 468)
Screenshot: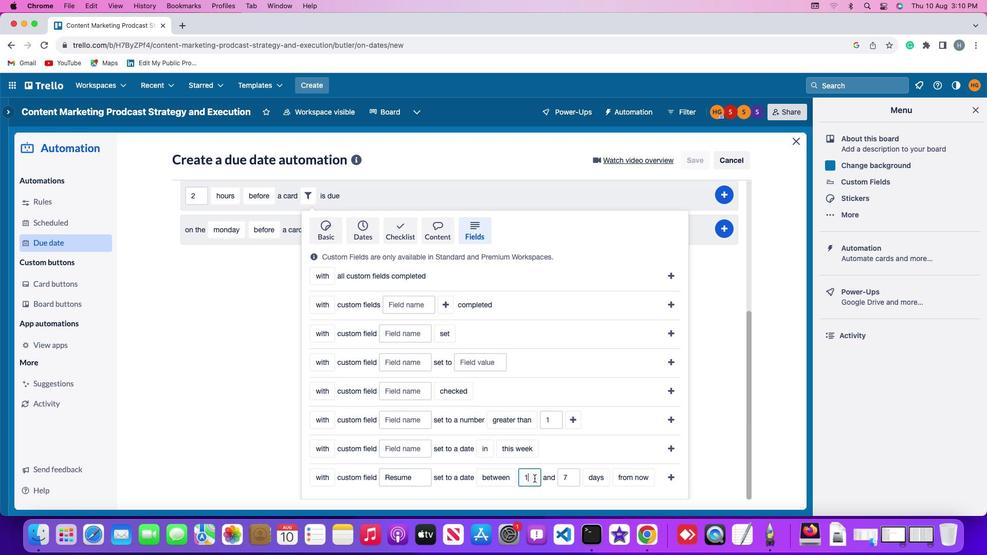 
Action: Key pressed Key.backspace
Screenshot: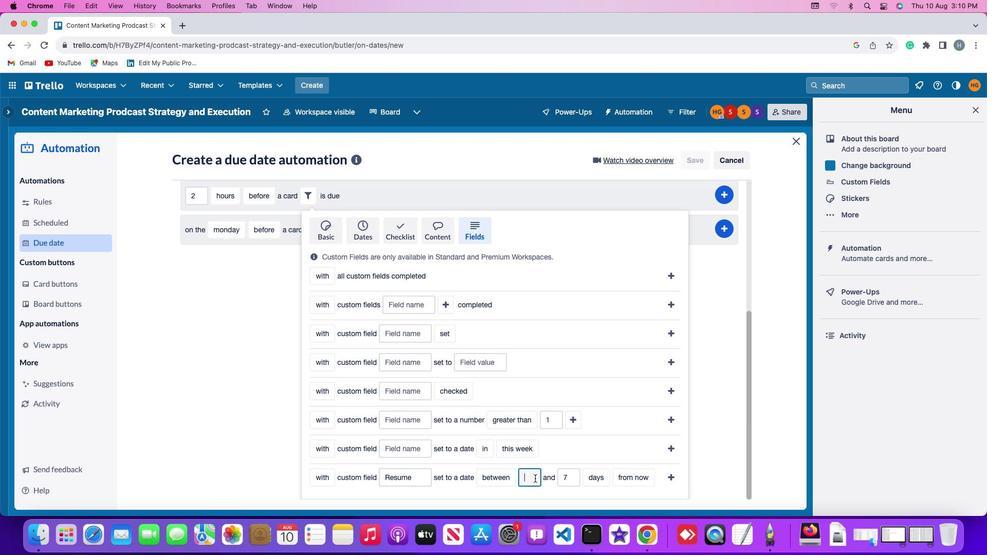 
Action: Mouse moved to (540, 468)
Screenshot: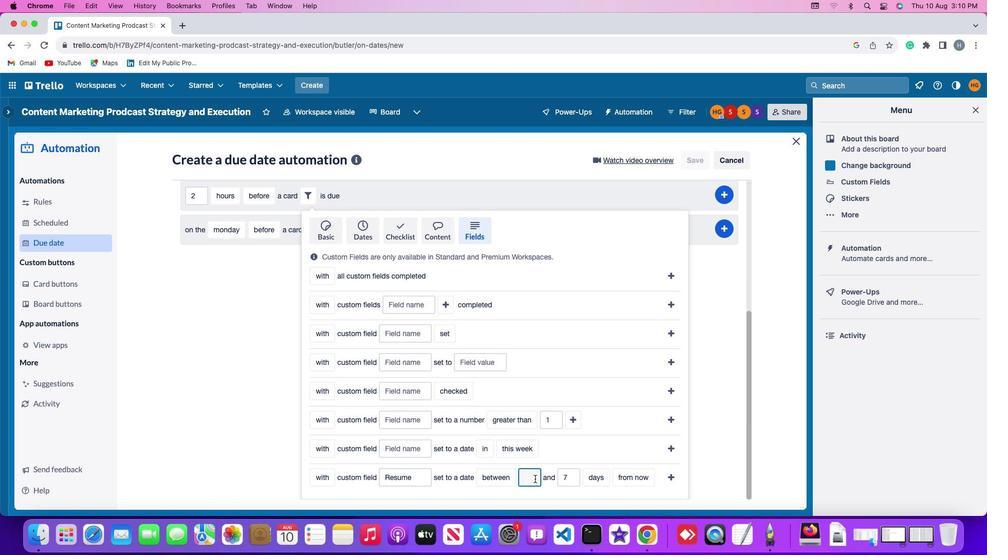 
Action: Key pressed '1'
Screenshot: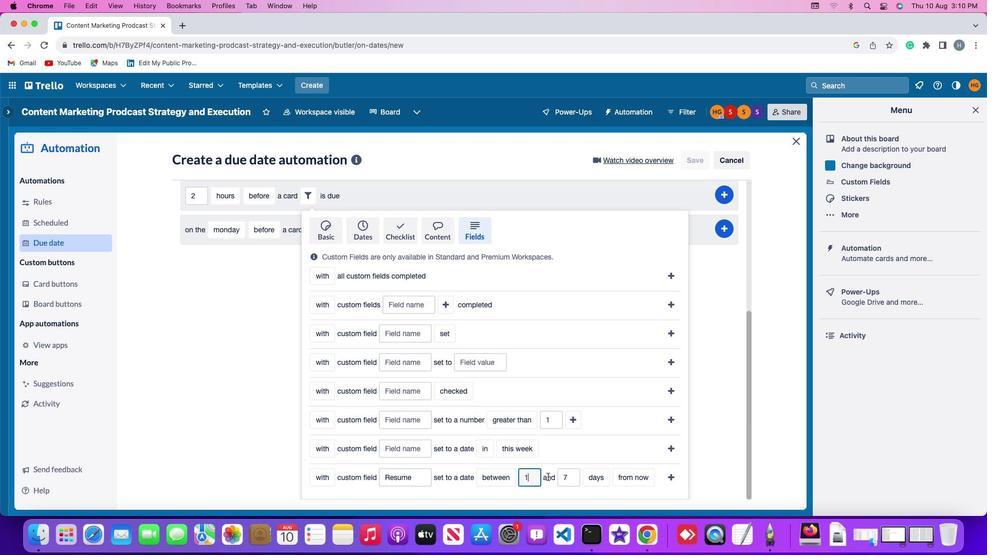 
Action: Mouse moved to (578, 467)
Screenshot: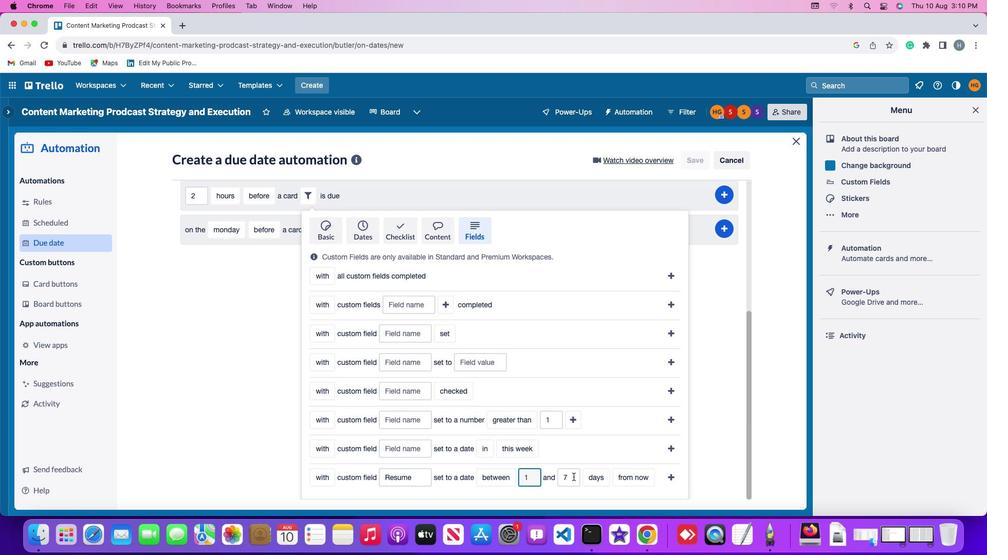 
Action: Mouse pressed left at (578, 467)
Screenshot: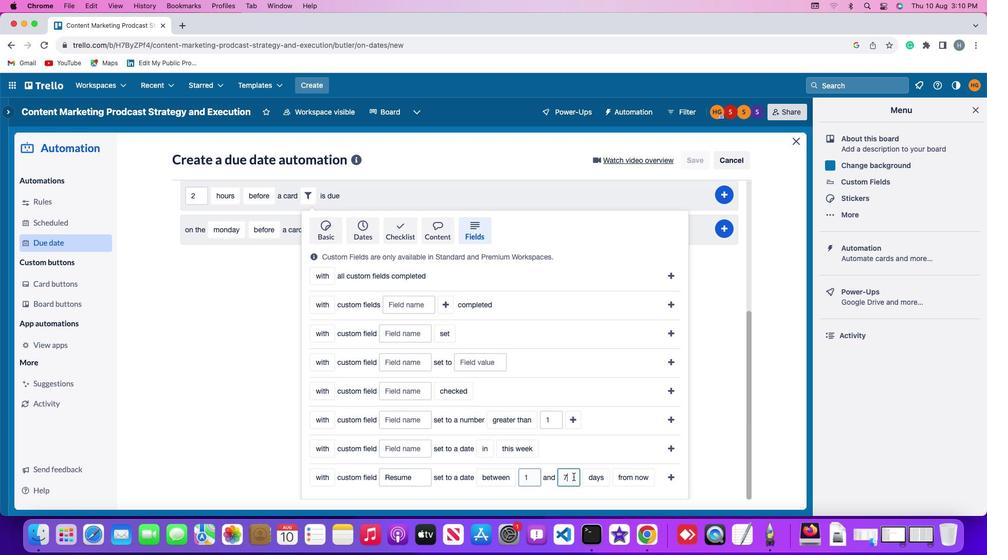 
Action: Key pressed Key.backspace'7'
Screenshot: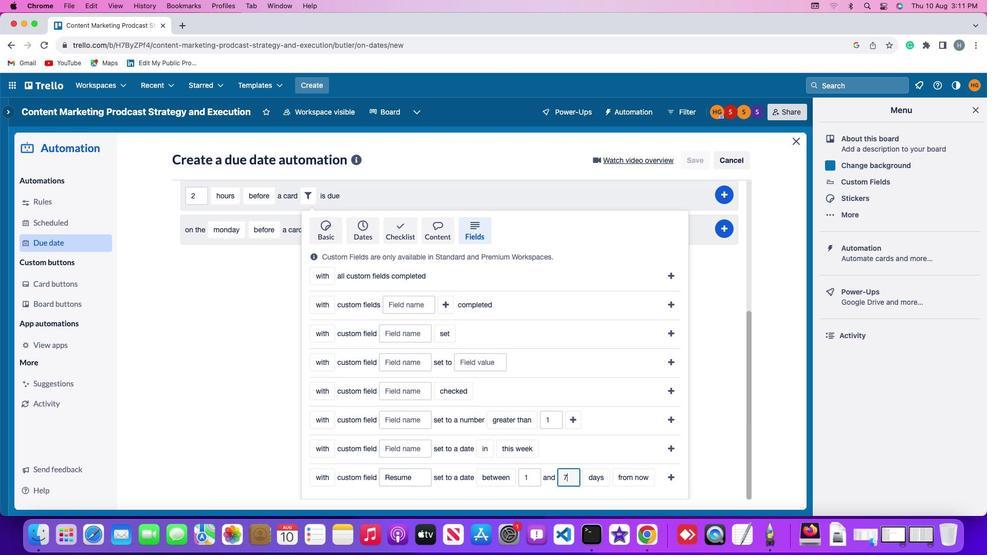 
Action: Mouse moved to (592, 468)
Screenshot: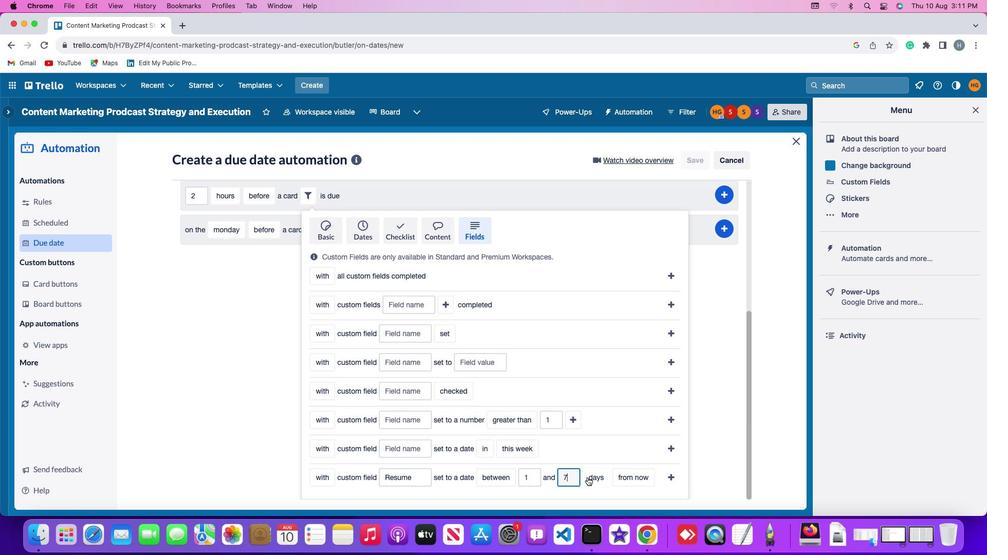 
Action: Mouse pressed left at (592, 468)
Screenshot: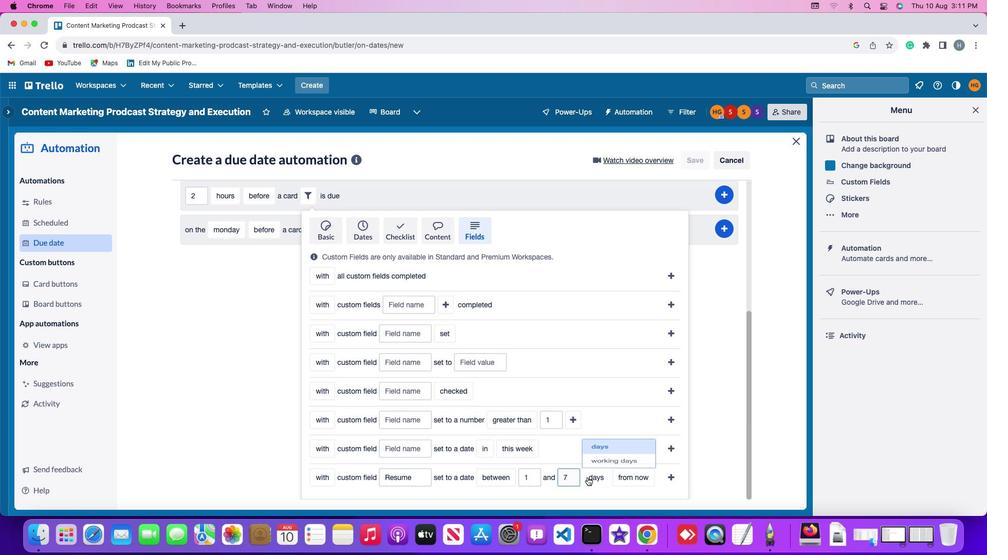 
Action: Mouse moved to (605, 435)
Screenshot: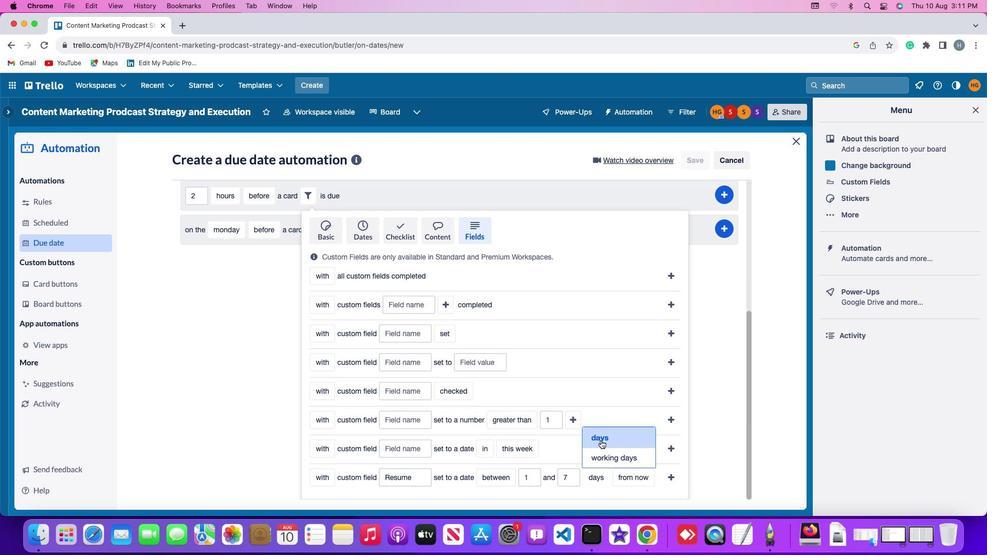 
Action: Mouse pressed left at (605, 435)
Screenshot: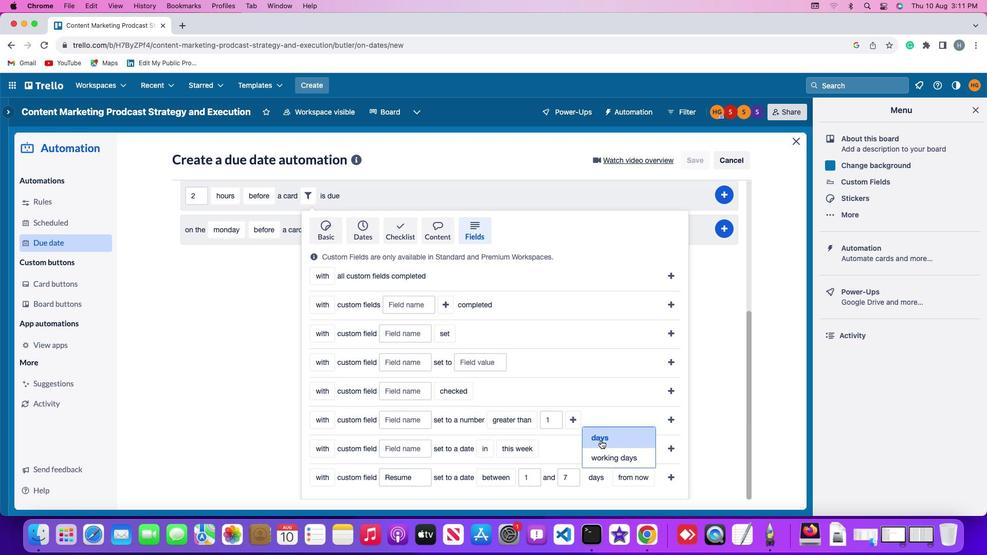 
Action: Mouse moved to (627, 460)
Screenshot: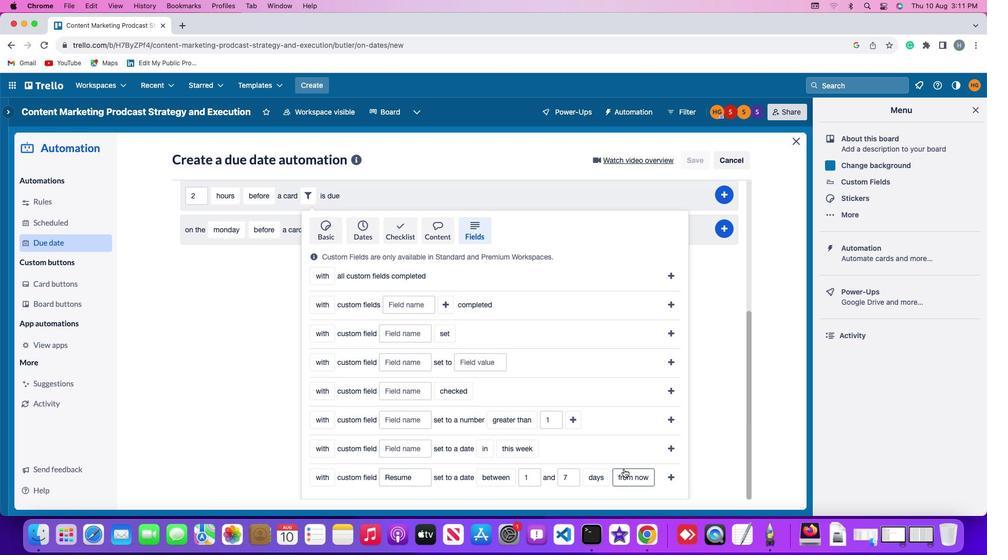 
Action: Mouse pressed left at (627, 460)
Screenshot: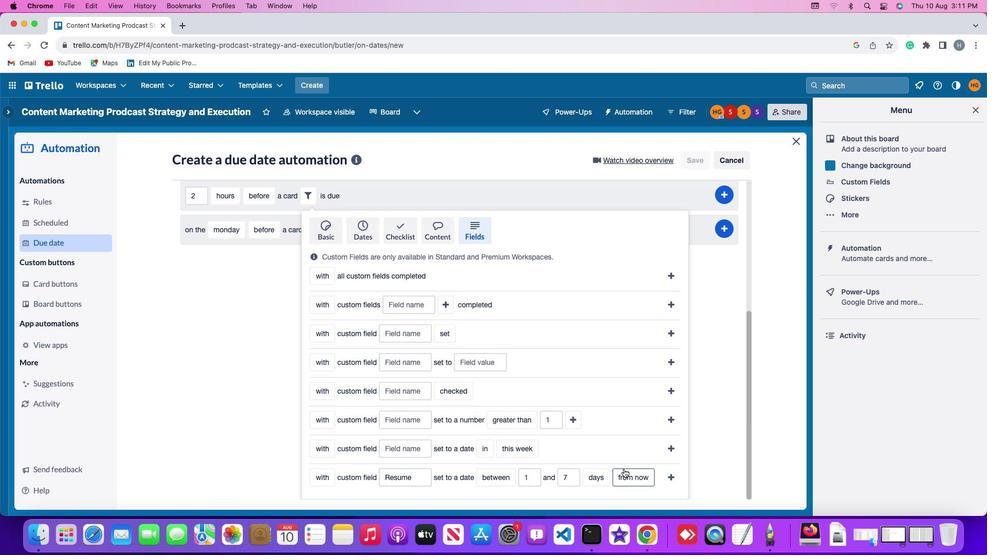 
Action: Mouse moved to (632, 456)
Screenshot: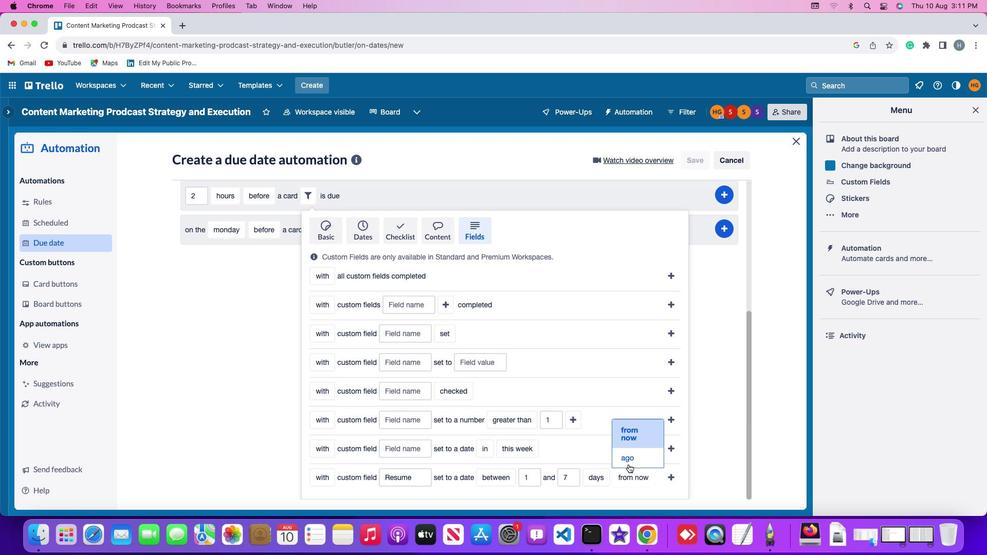 
Action: Mouse pressed left at (632, 456)
Screenshot: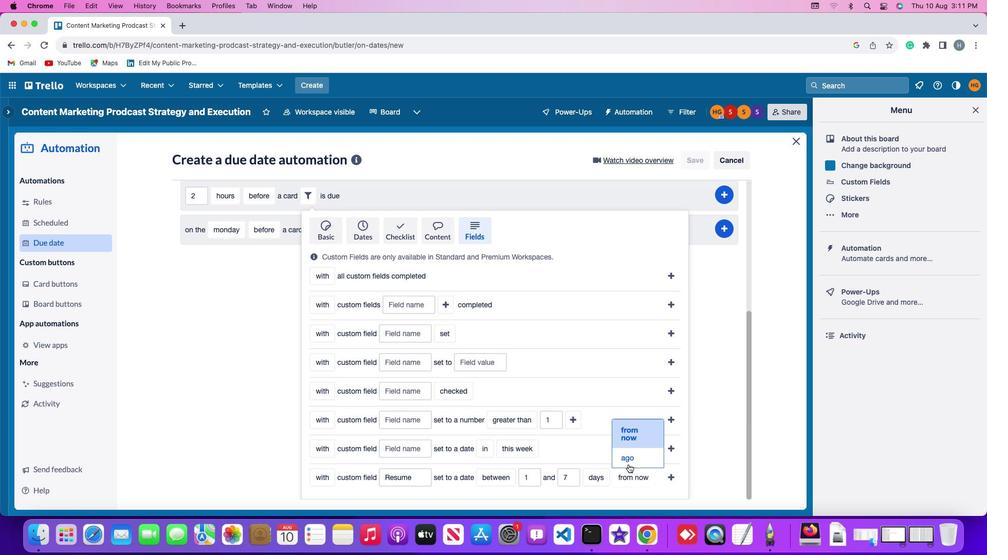 
Action: Mouse moved to (649, 465)
Screenshot: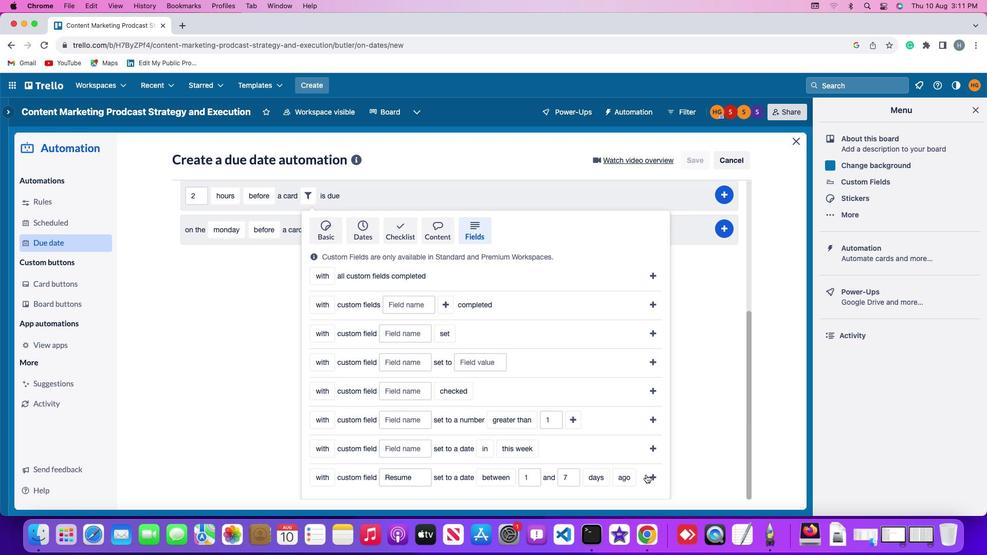 
Action: Mouse pressed left at (649, 465)
Screenshot: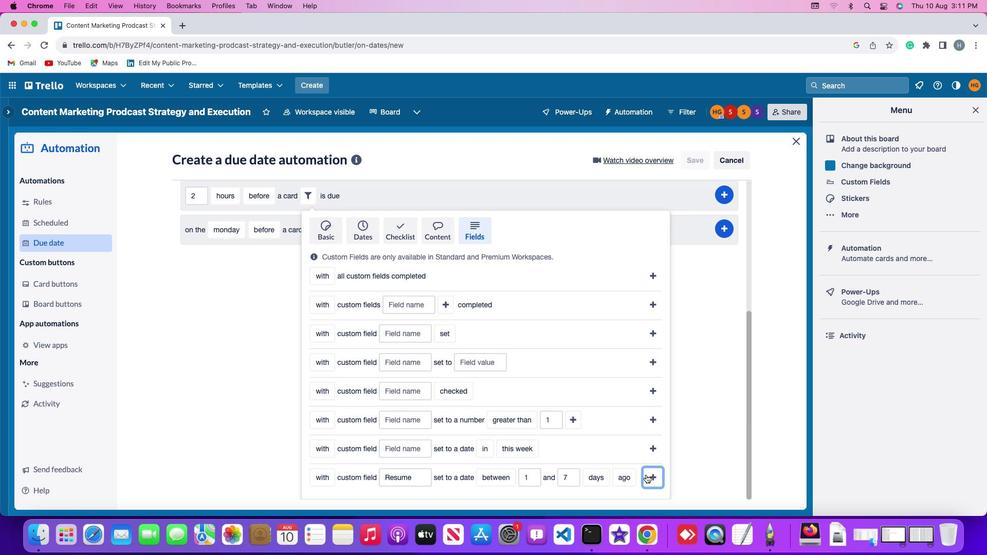 
Action: Mouse moved to (734, 407)
Screenshot: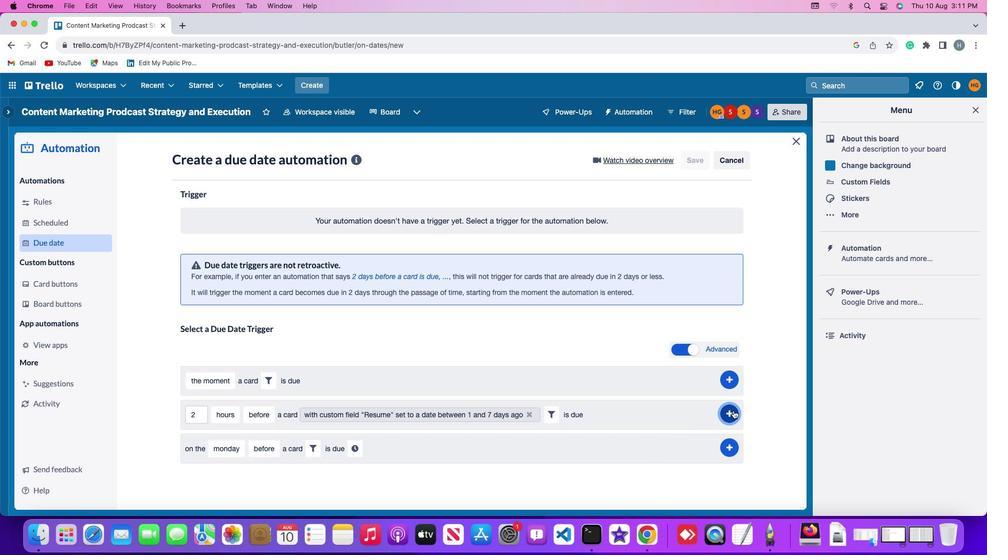 
Action: Mouse pressed left at (734, 407)
Screenshot: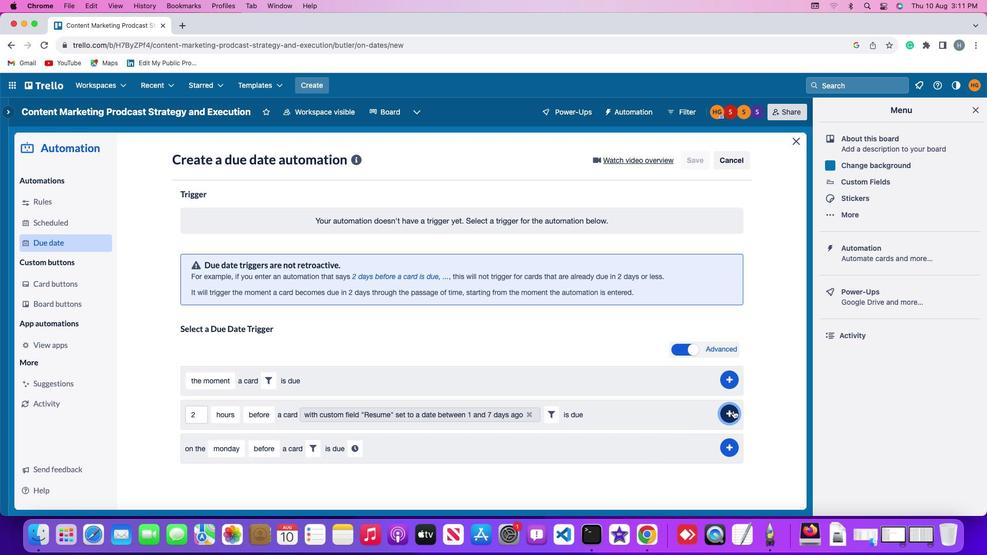 
Action: Mouse moved to (770, 337)
Screenshot: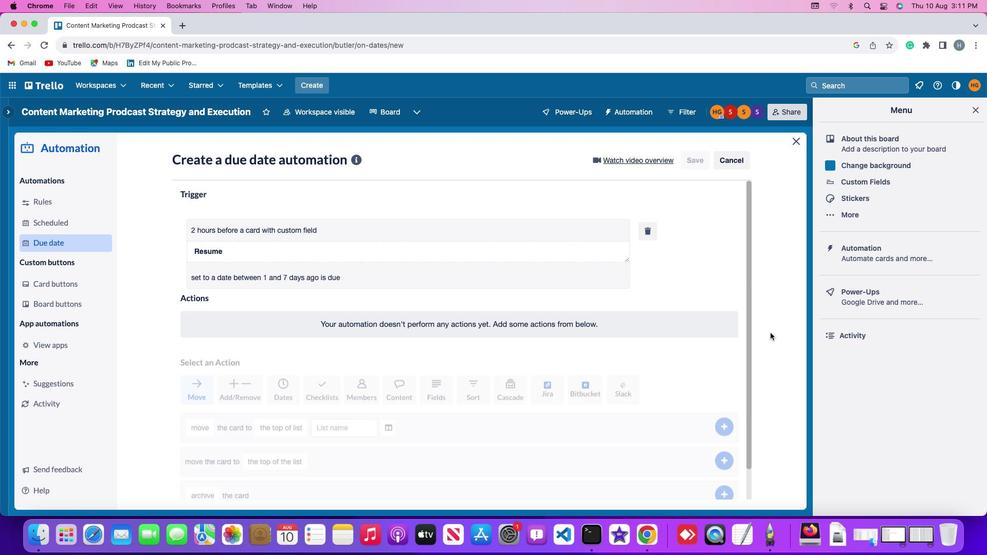 
